 Task: Find connections with filter location Ichchāpuram with filter topic #linkedinprofileswith filter profile language German with filter current company CRISIL Limited with filter school Lady Irwin College with filter industry Steam and Air-Conditioning Supply with filter service category Healthcare Consulting with filter keywords title Travel Writer
Action: Mouse moved to (464, 71)
Screenshot: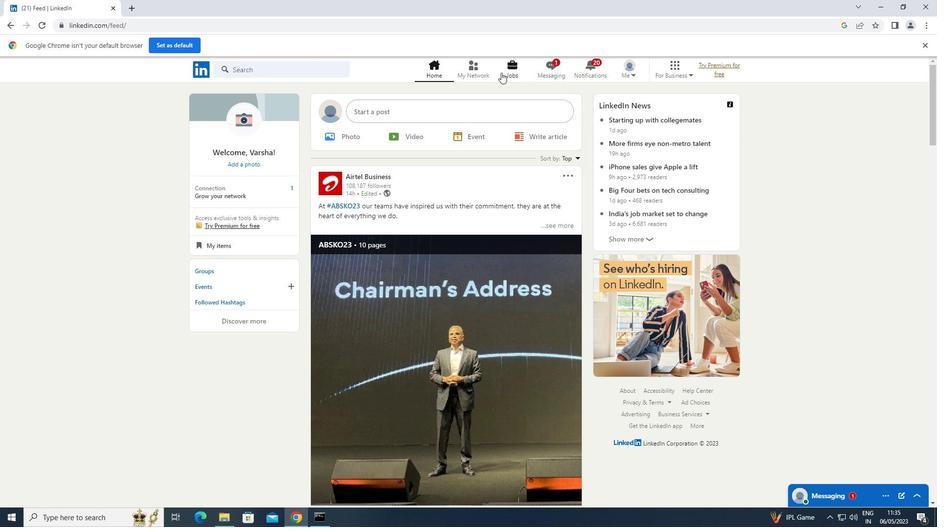 
Action: Mouse pressed left at (464, 71)
Screenshot: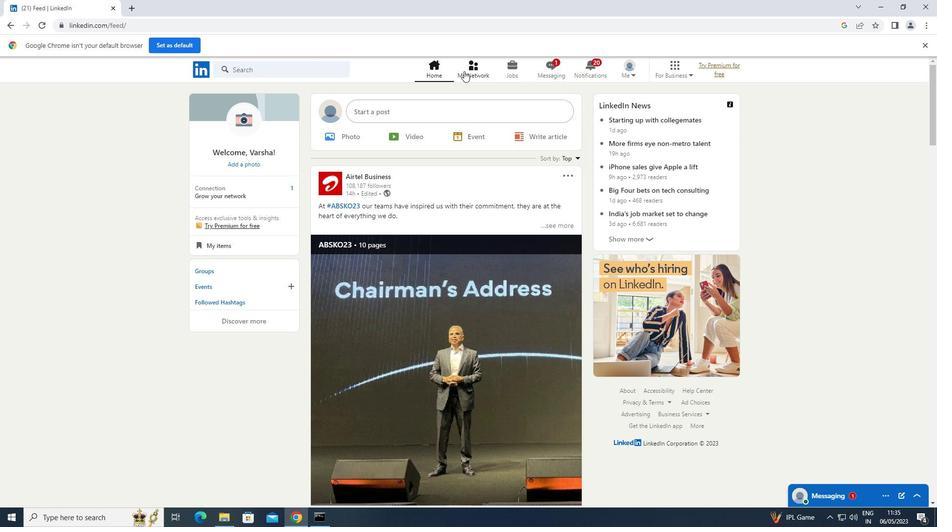 
Action: Mouse moved to (265, 122)
Screenshot: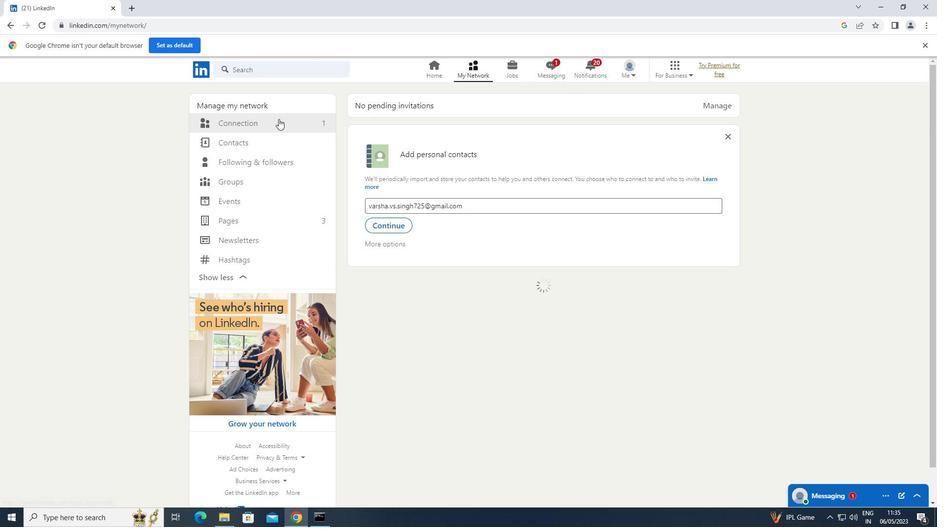 
Action: Mouse pressed left at (265, 122)
Screenshot: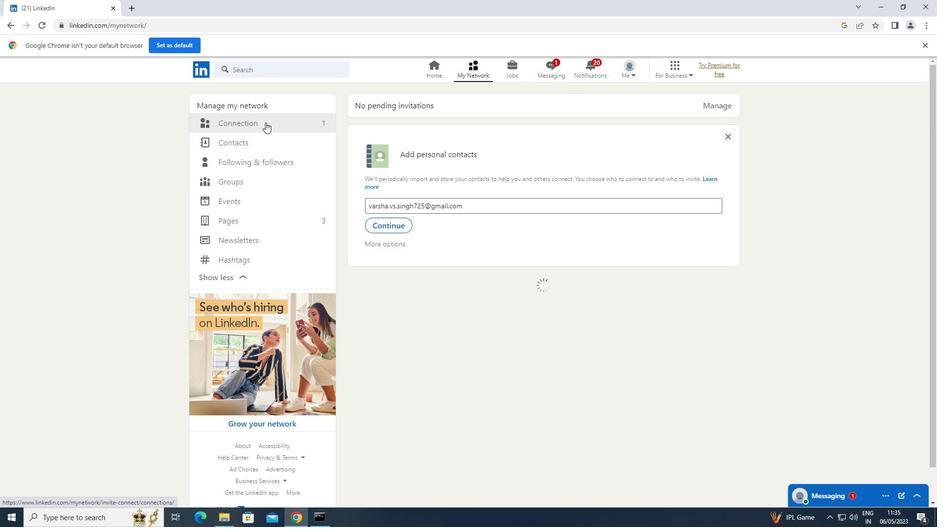 
Action: Mouse moved to (553, 126)
Screenshot: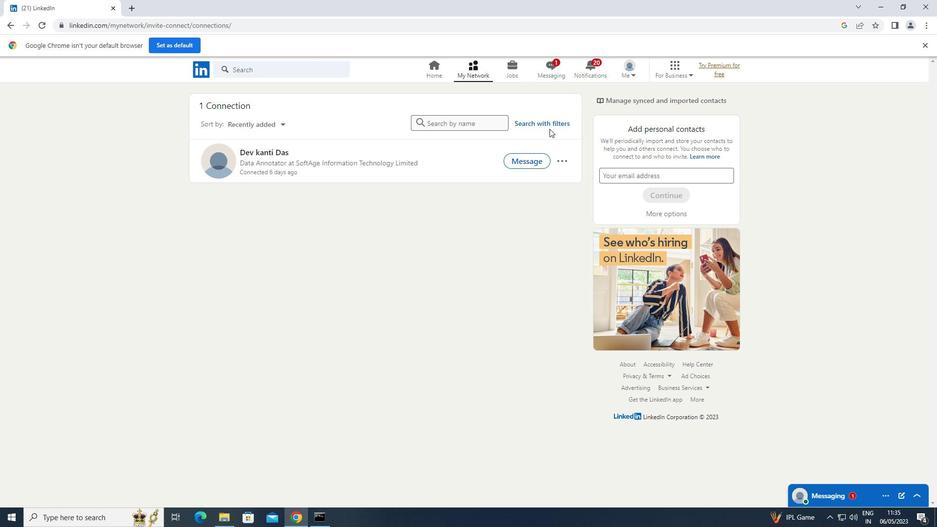 
Action: Mouse pressed left at (553, 126)
Screenshot: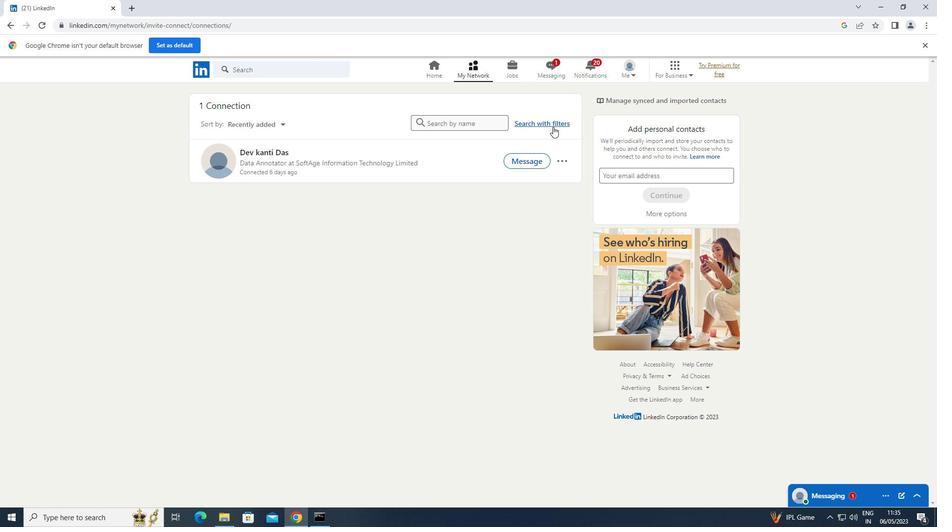 
Action: Mouse moved to (502, 98)
Screenshot: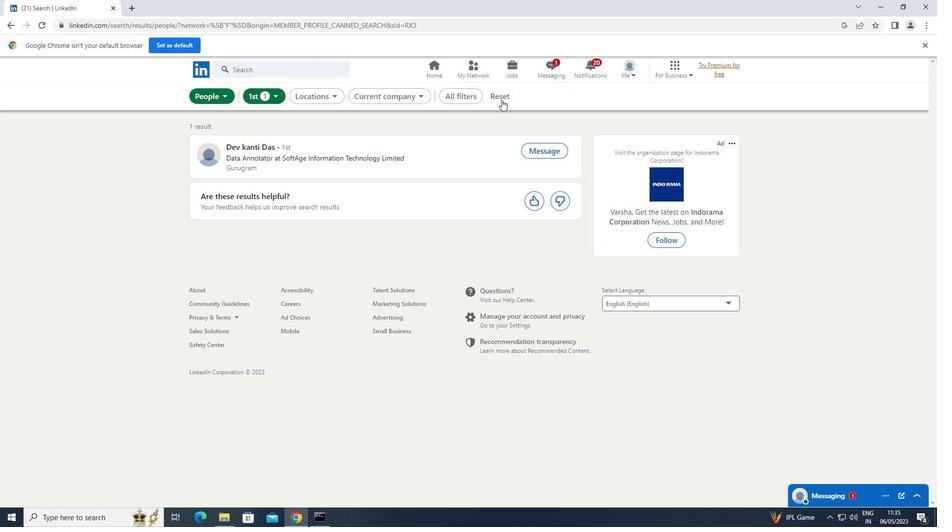 
Action: Mouse pressed left at (502, 98)
Screenshot: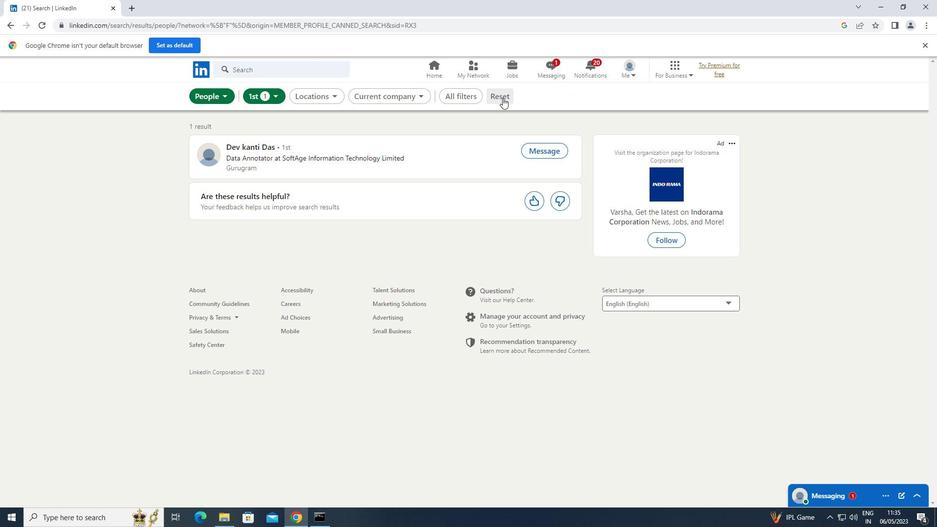 
Action: Mouse moved to (488, 98)
Screenshot: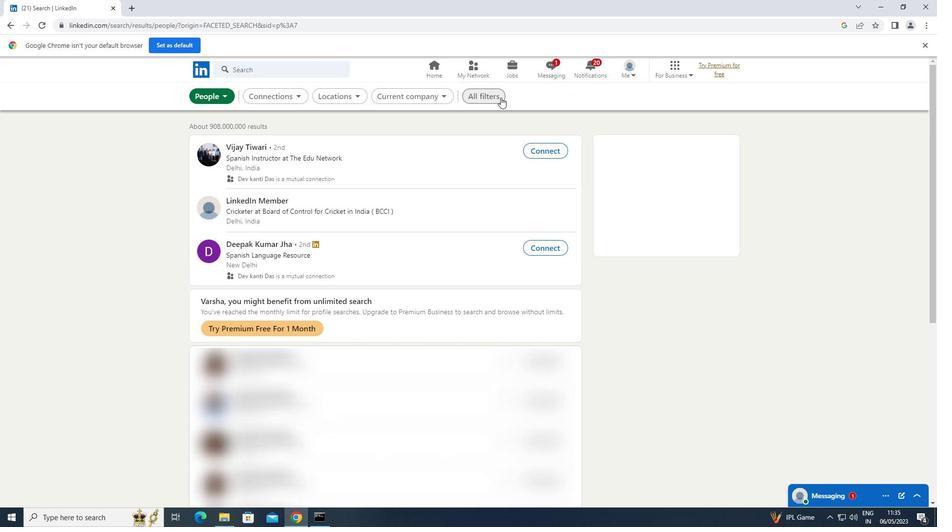 
Action: Mouse pressed left at (488, 98)
Screenshot: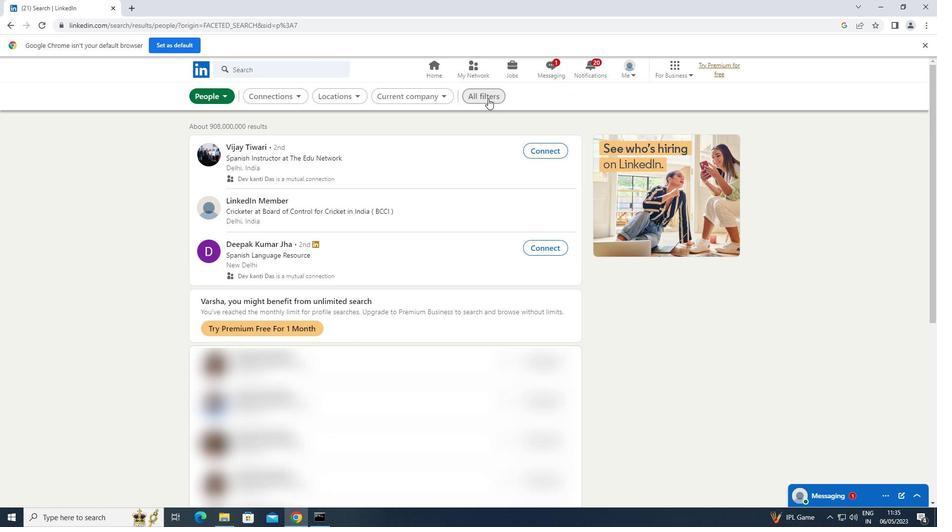 
Action: Mouse moved to (766, 226)
Screenshot: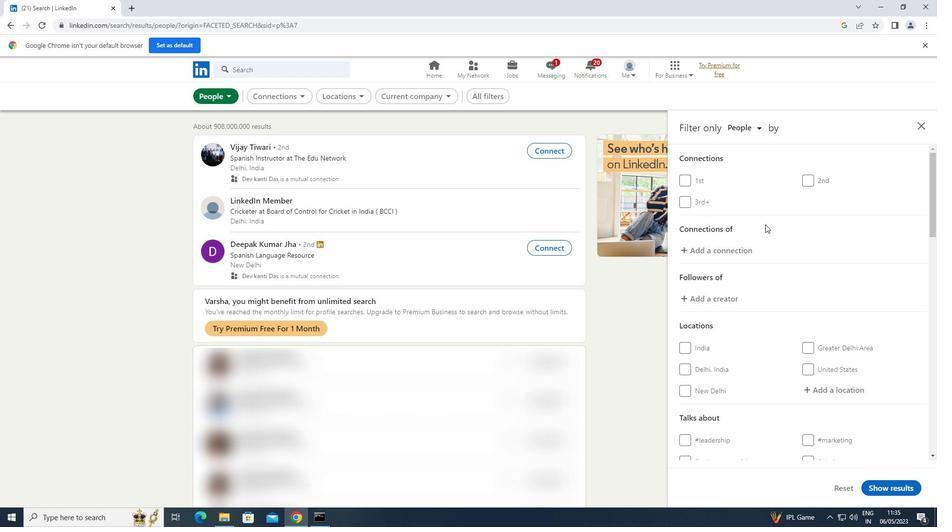 
Action: Mouse scrolled (766, 225) with delta (0, 0)
Screenshot: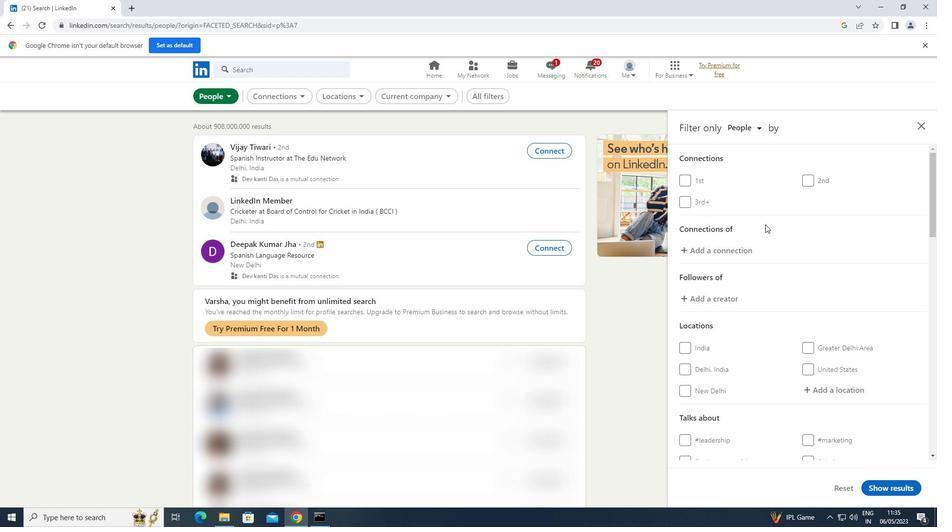 
Action: Mouse moved to (769, 230)
Screenshot: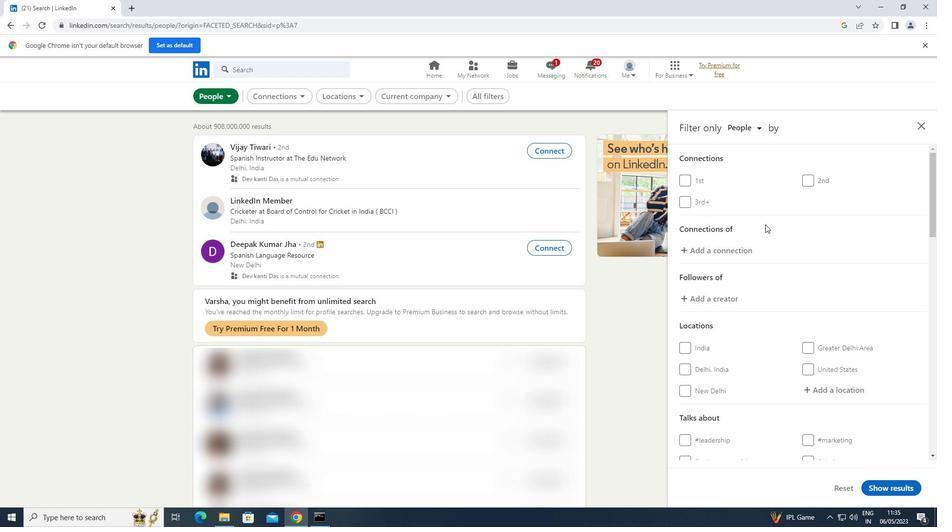 
Action: Mouse scrolled (769, 229) with delta (0, 0)
Screenshot: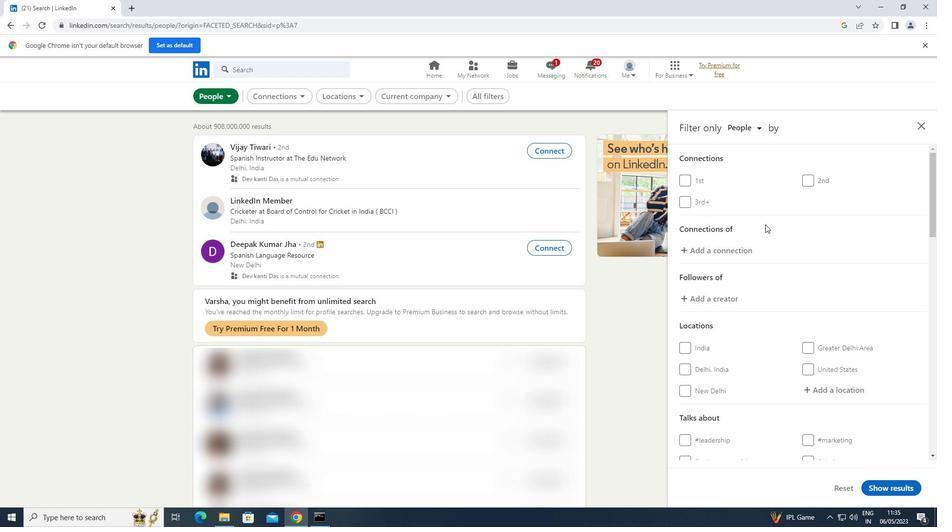 
Action: Mouse moved to (826, 294)
Screenshot: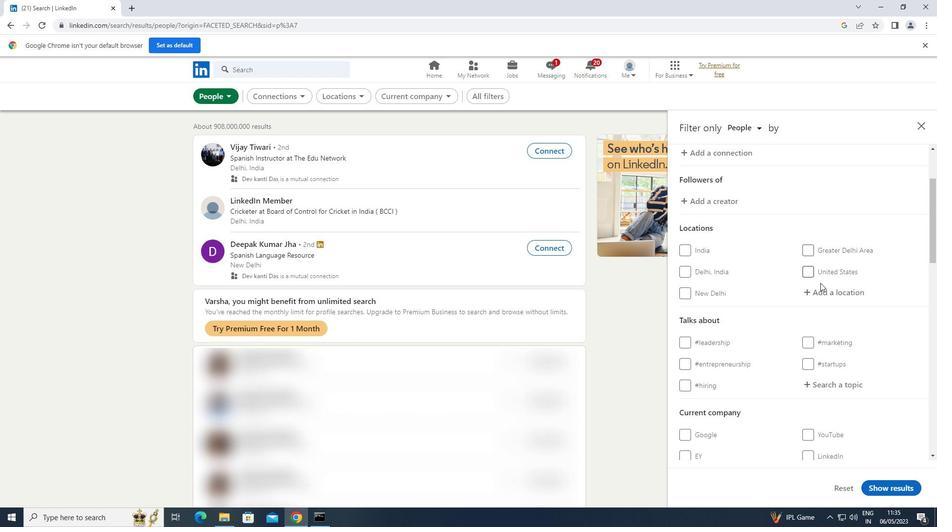 
Action: Mouse pressed left at (826, 294)
Screenshot: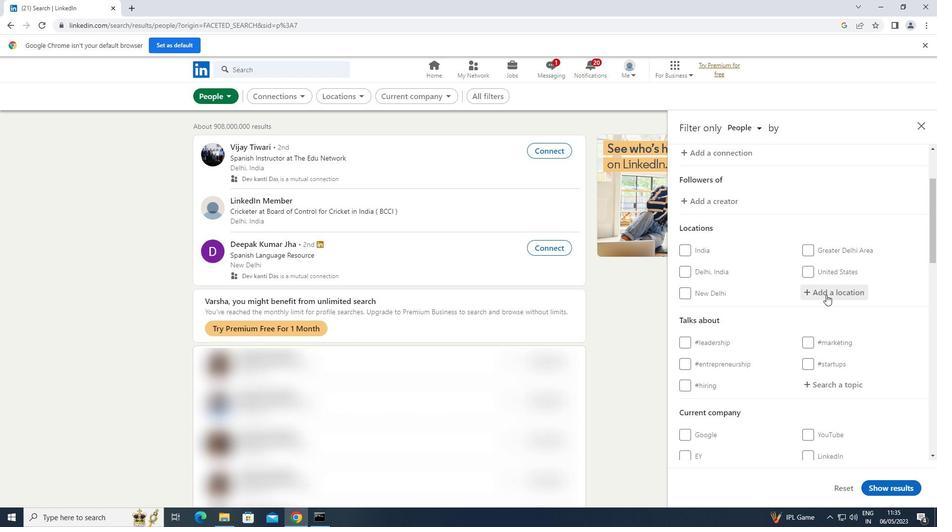 
Action: Key pressed <Key.shift>ICHCHAPURAM
Screenshot: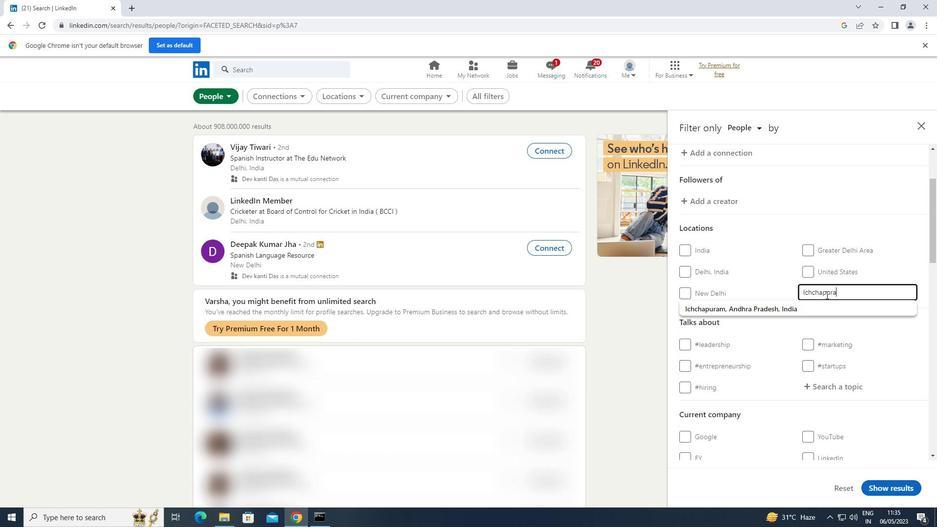 
Action: Mouse moved to (818, 386)
Screenshot: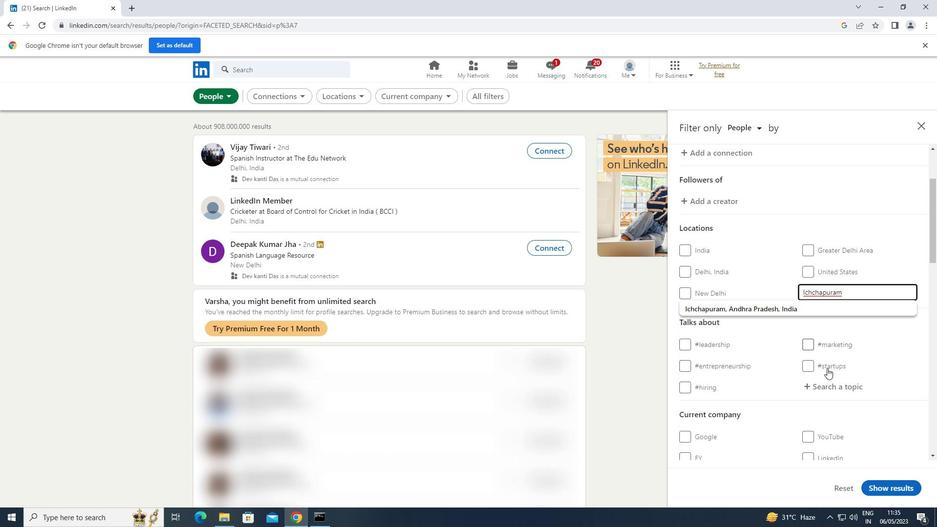 
Action: Mouse pressed left at (818, 386)
Screenshot: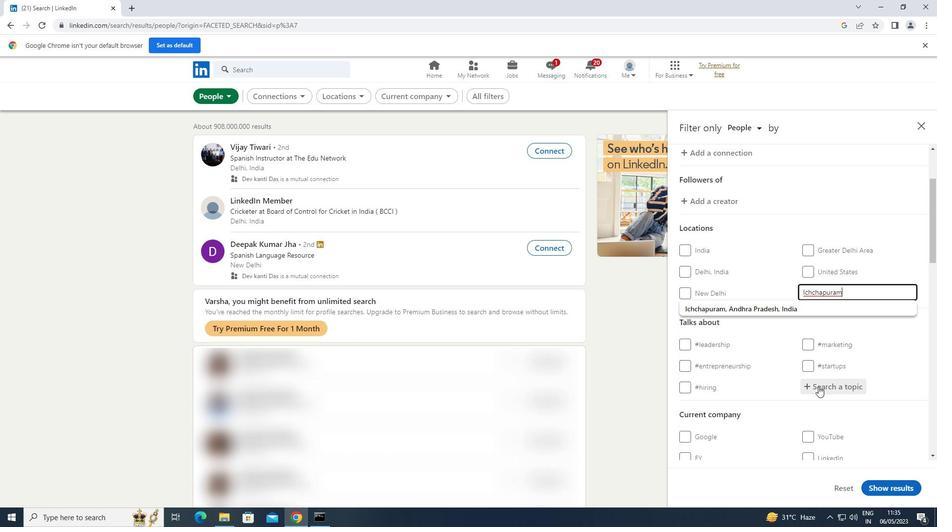 
Action: Key pressed LINKEDINPROFILES
Screenshot: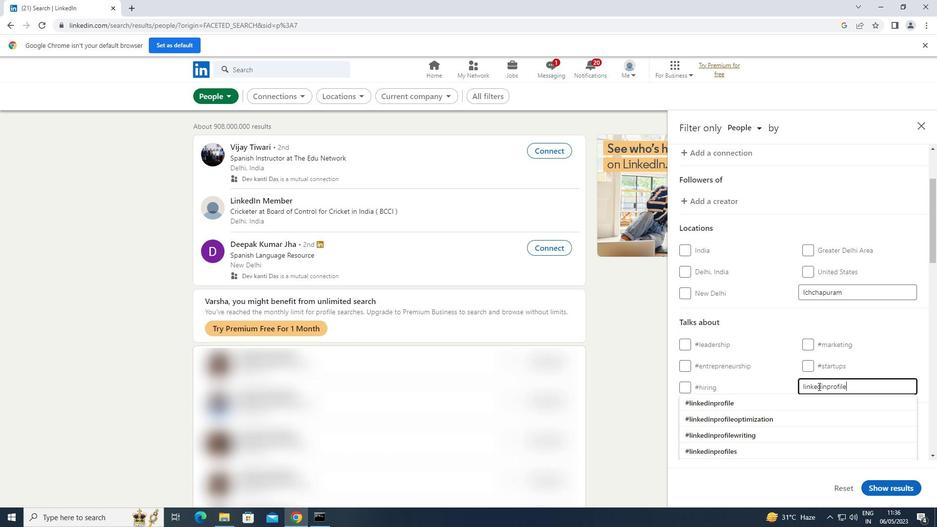
Action: Mouse moved to (815, 388)
Screenshot: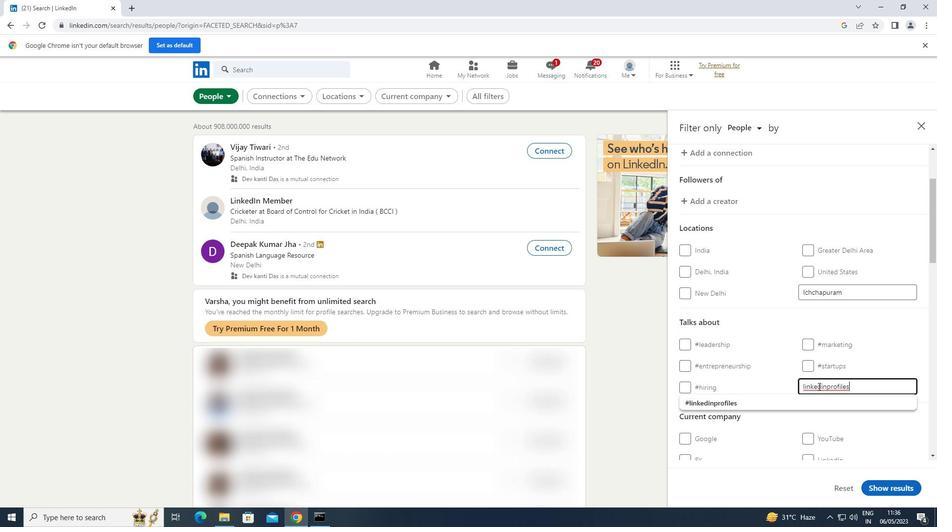 
Action: Mouse scrolled (815, 388) with delta (0, 0)
Screenshot: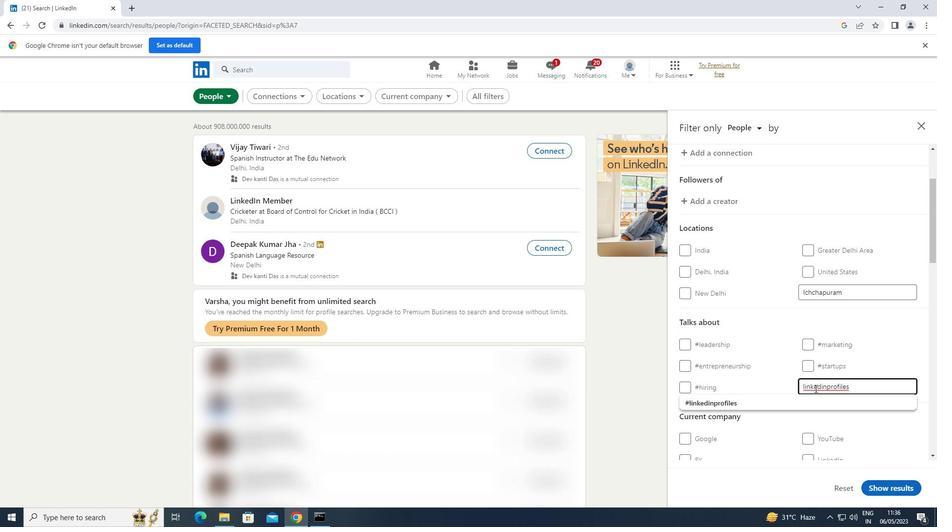 
Action: Mouse scrolled (815, 388) with delta (0, 0)
Screenshot: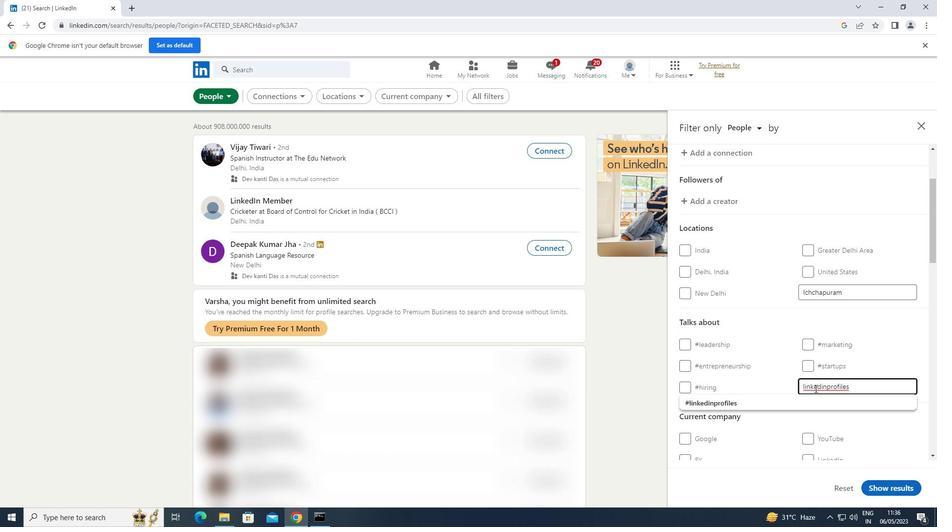 
Action: Mouse scrolled (815, 388) with delta (0, 0)
Screenshot: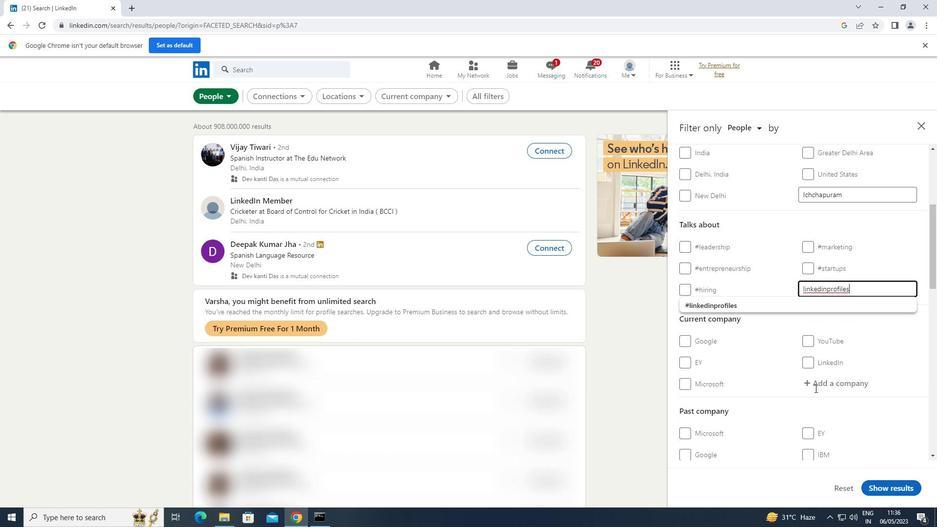 
Action: Mouse scrolled (815, 388) with delta (0, 0)
Screenshot: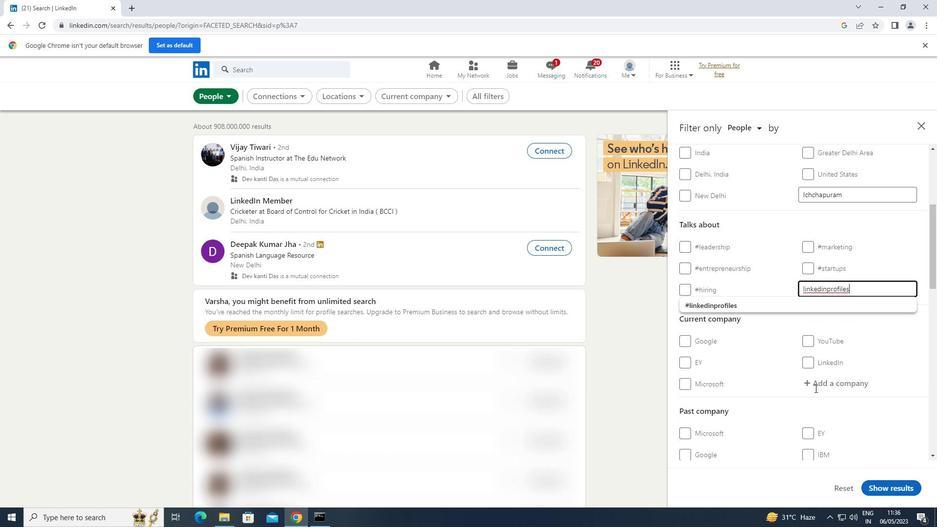 
Action: Mouse scrolled (815, 388) with delta (0, 0)
Screenshot: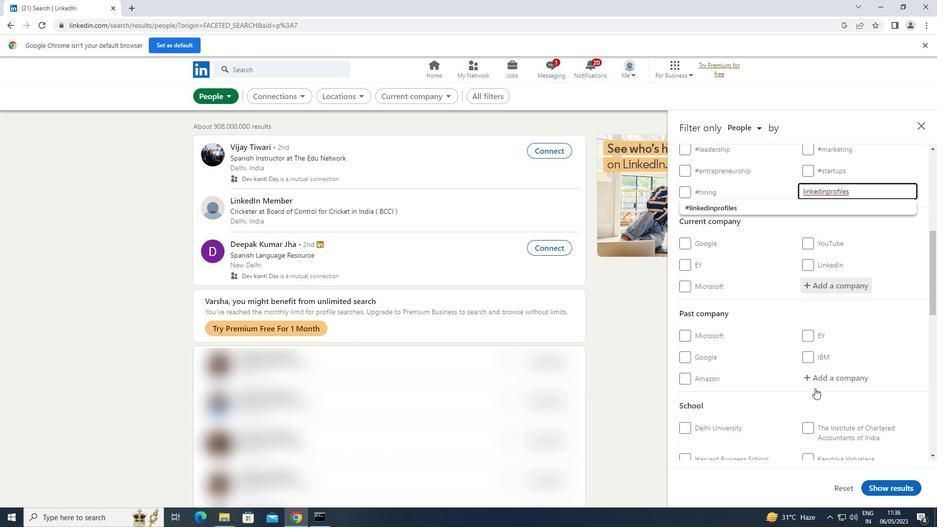 
Action: Mouse scrolled (815, 388) with delta (0, 0)
Screenshot: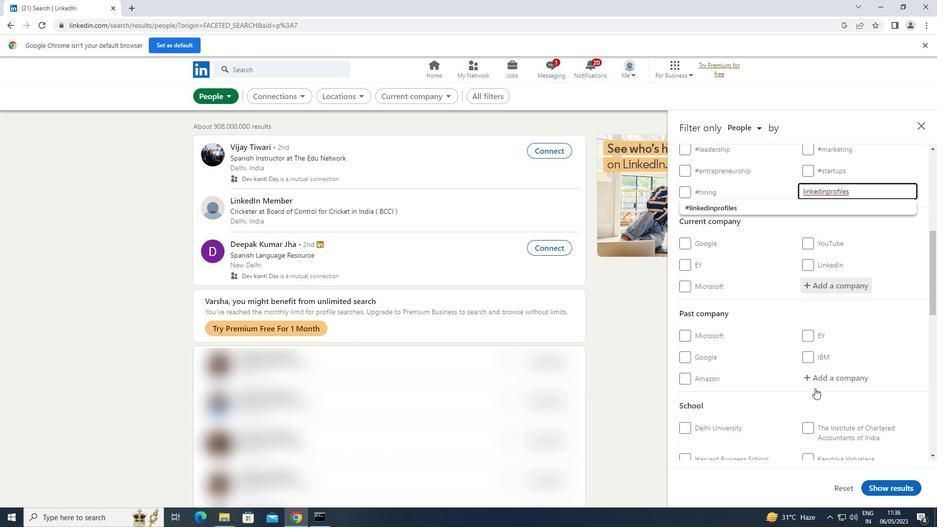 
Action: Mouse scrolled (815, 388) with delta (0, 0)
Screenshot: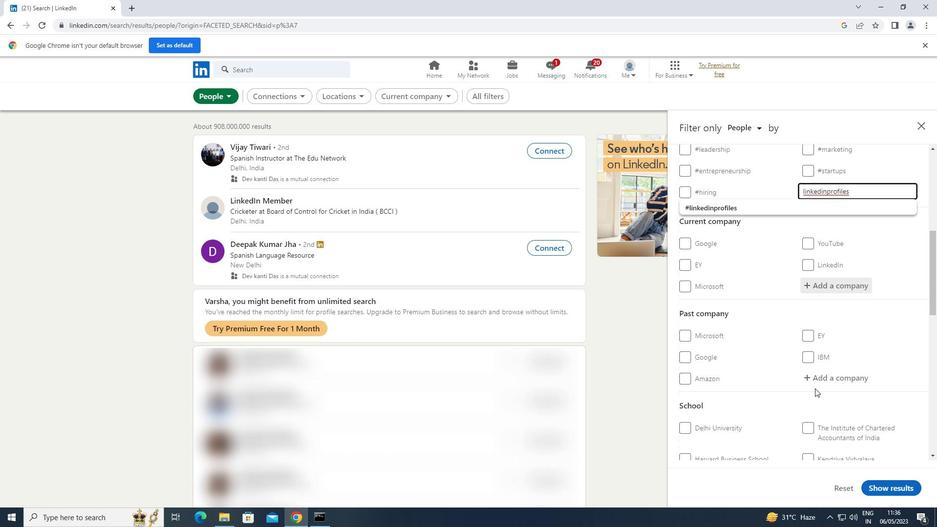 
Action: Mouse scrolled (815, 388) with delta (0, 0)
Screenshot: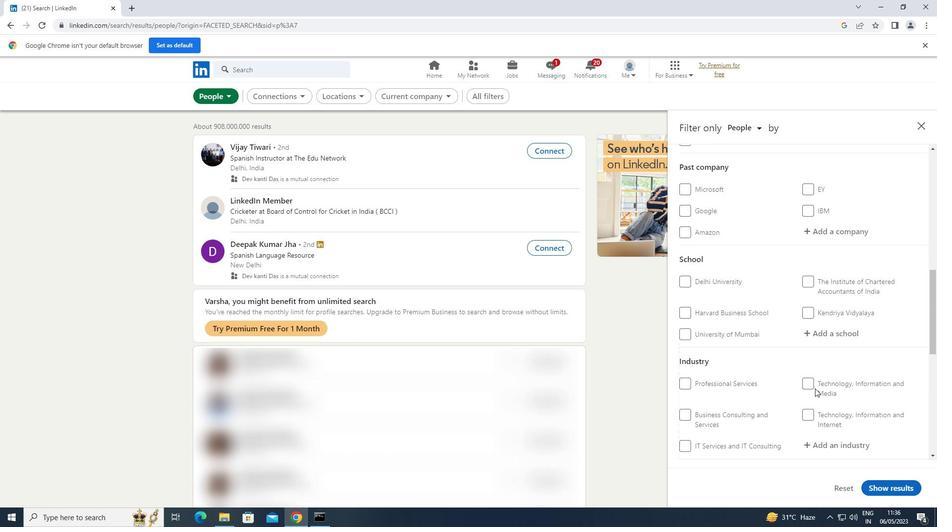 
Action: Mouse scrolled (815, 388) with delta (0, 0)
Screenshot: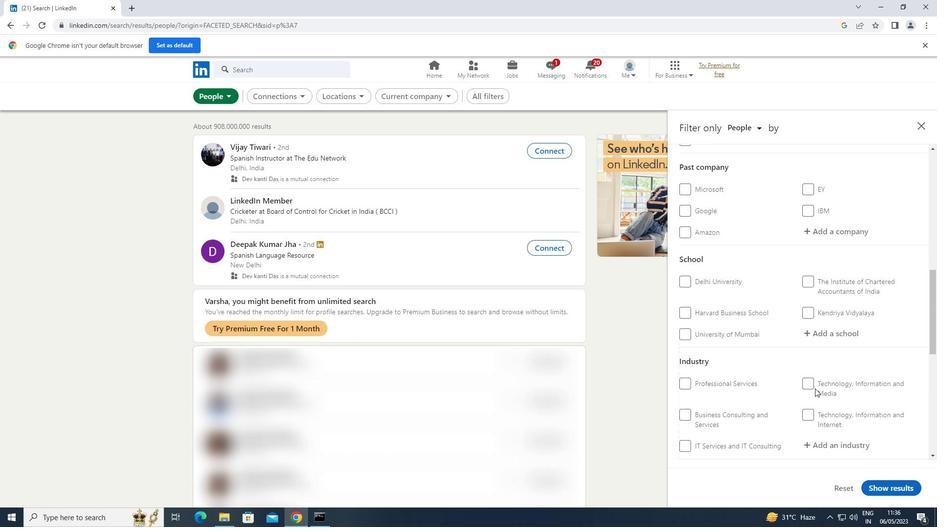 
Action: Mouse scrolled (815, 388) with delta (0, 0)
Screenshot: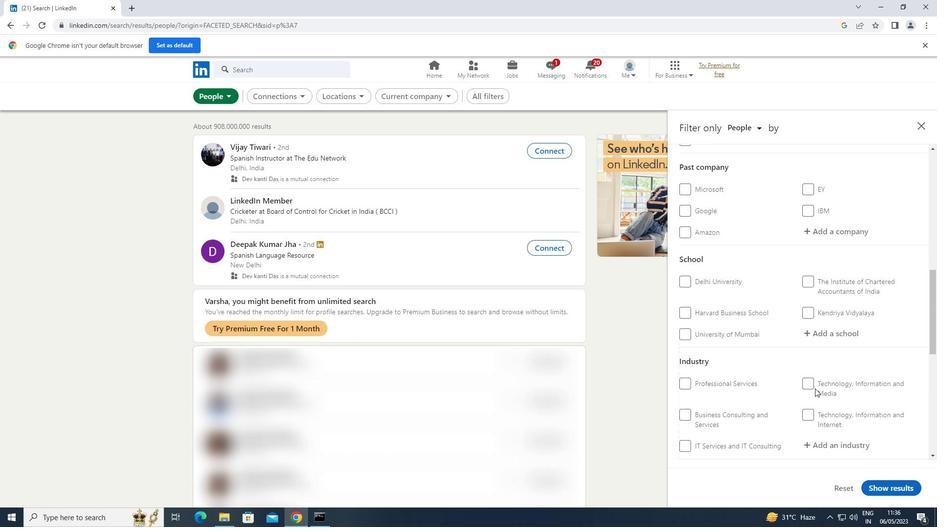 
Action: Mouse moved to (681, 390)
Screenshot: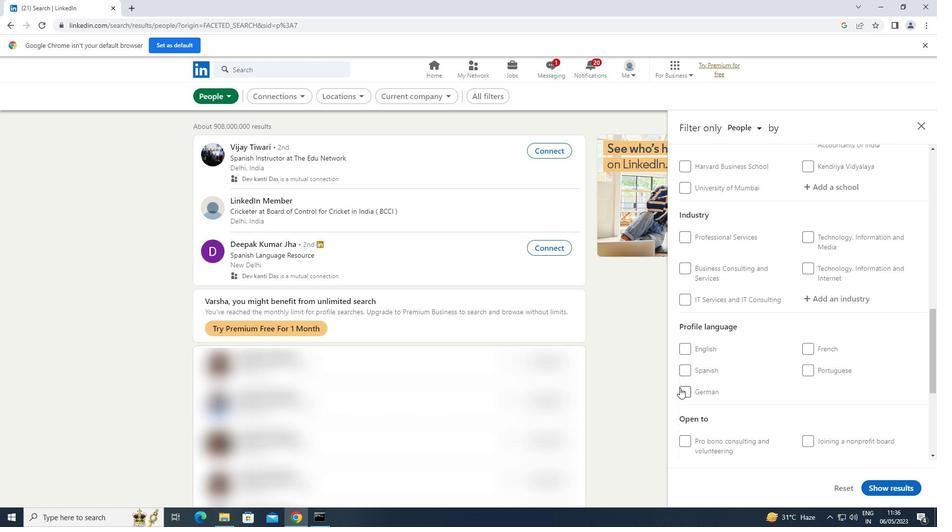 
Action: Mouse pressed left at (681, 390)
Screenshot: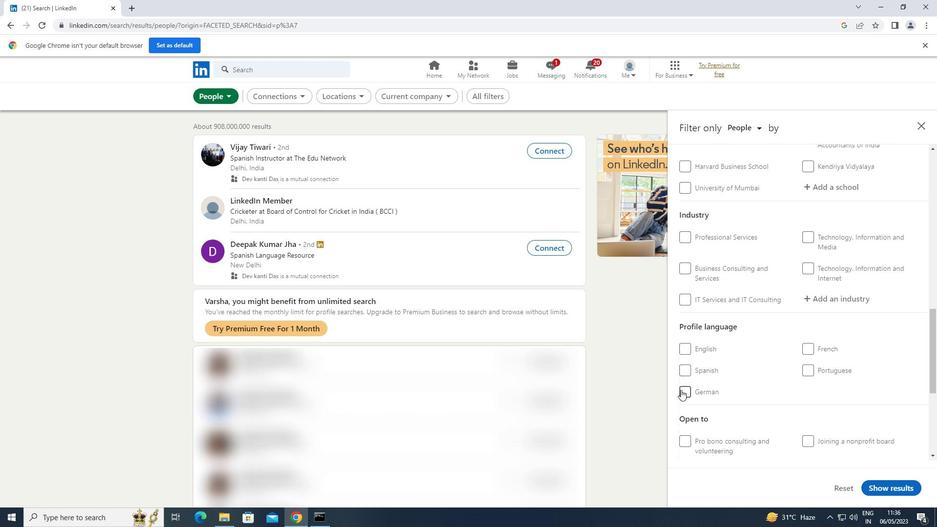 
Action: Mouse moved to (683, 390)
Screenshot: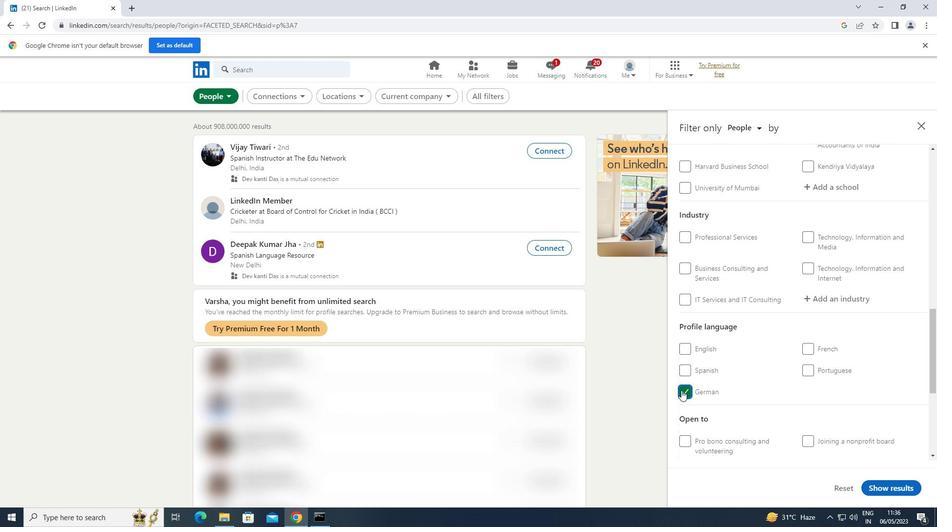 
Action: Mouse scrolled (683, 391) with delta (0, 0)
Screenshot: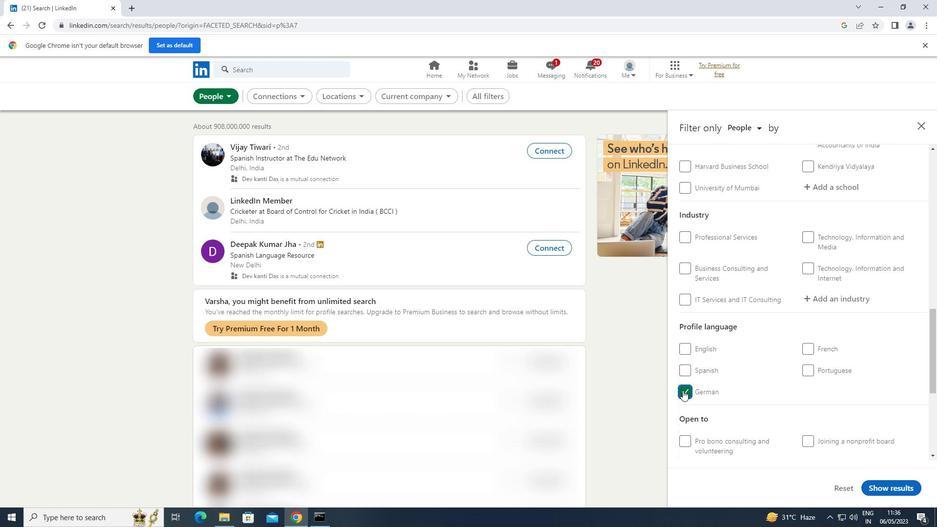 
Action: Mouse moved to (683, 389)
Screenshot: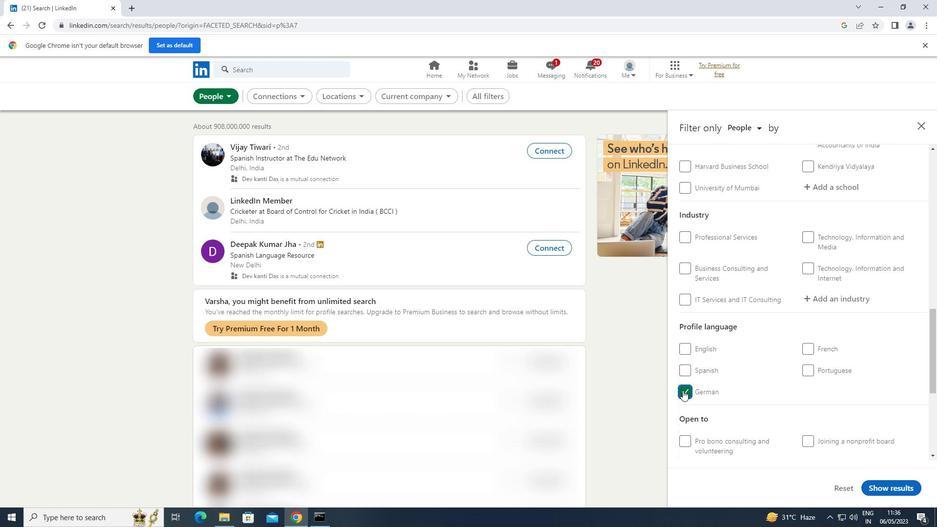 
Action: Mouse scrolled (683, 390) with delta (0, 0)
Screenshot: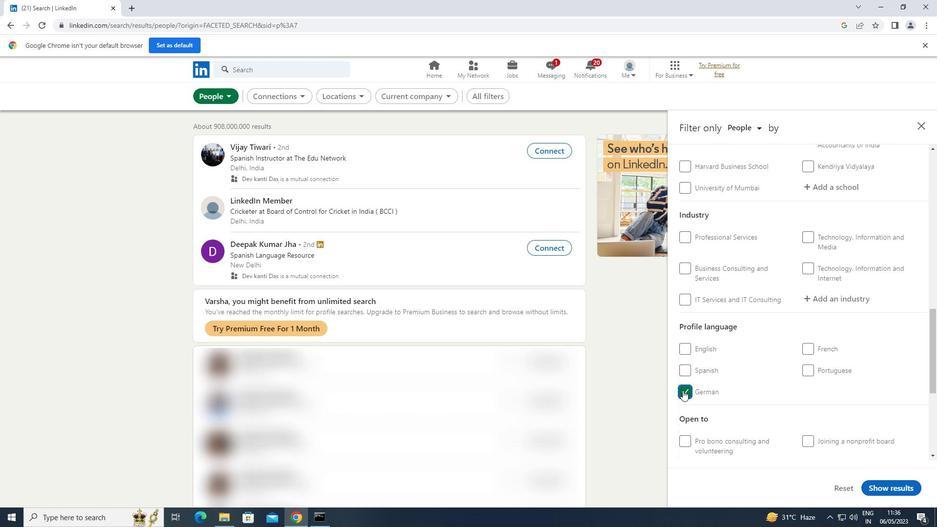
Action: Mouse moved to (685, 387)
Screenshot: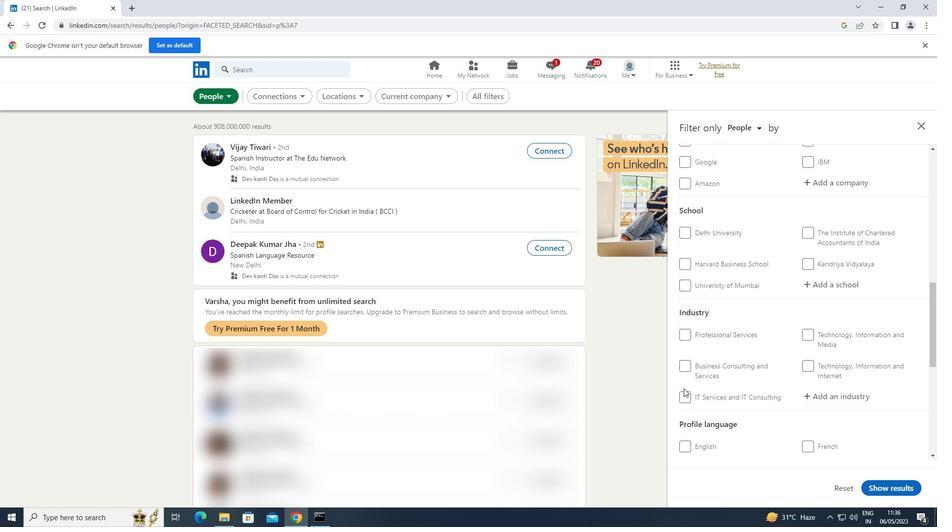 
Action: Mouse scrolled (685, 387) with delta (0, 0)
Screenshot: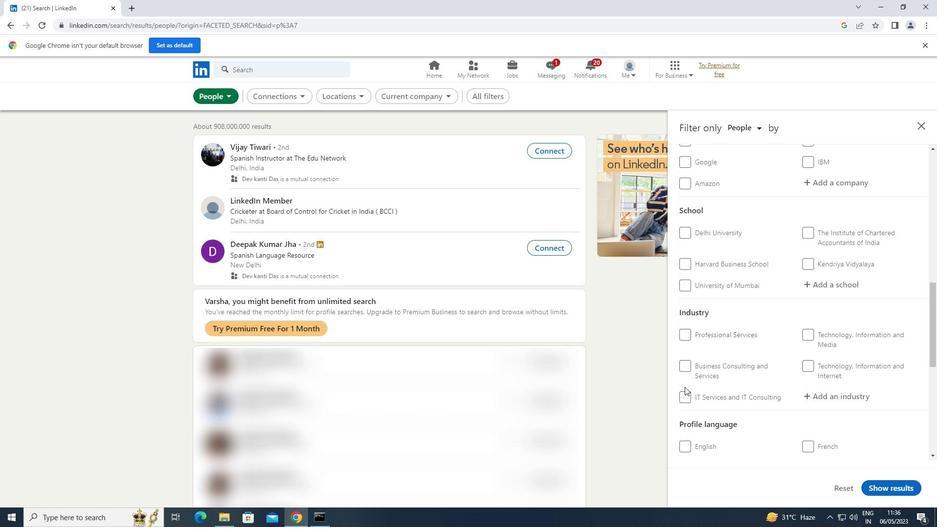 
Action: Mouse moved to (686, 384)
Screenshot: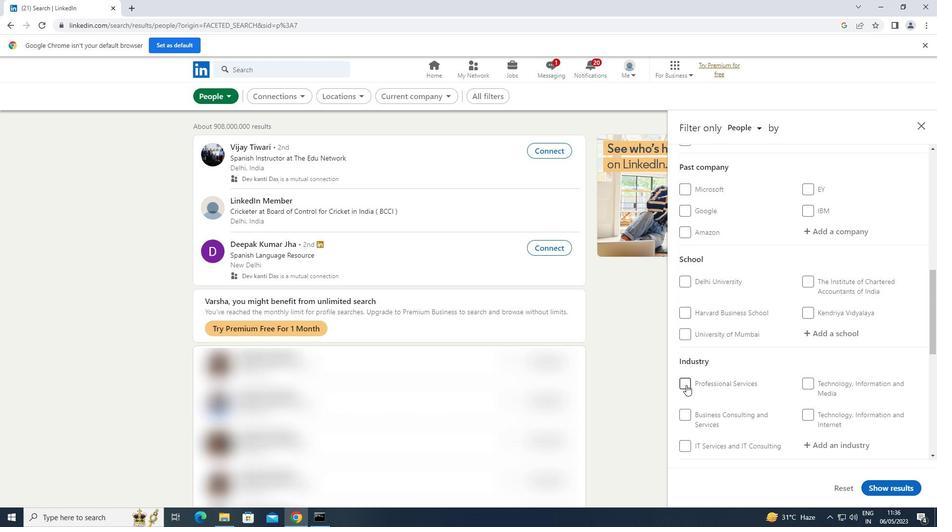 
Action: Mouse scrolled (686, 384) with delta (0, 0)
Screenshot: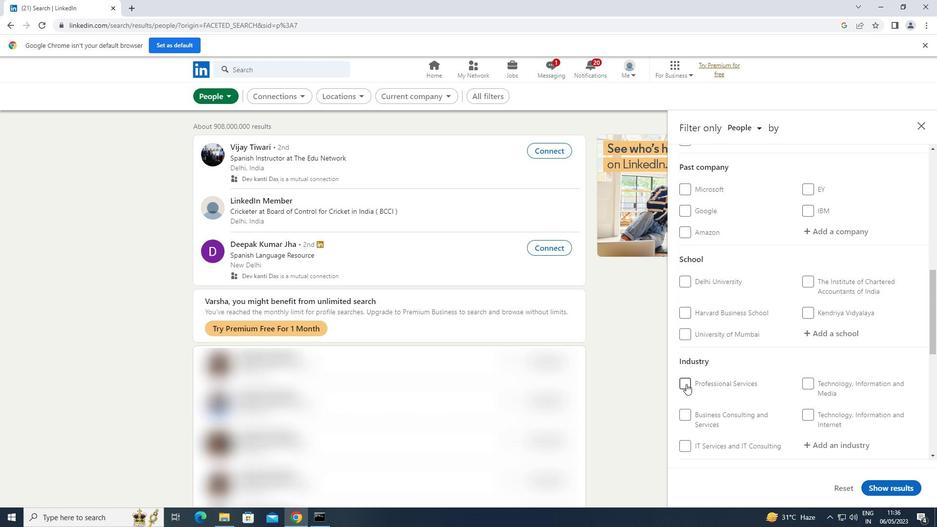 
Action: Mouse moved to (687, 383)
Screenshot: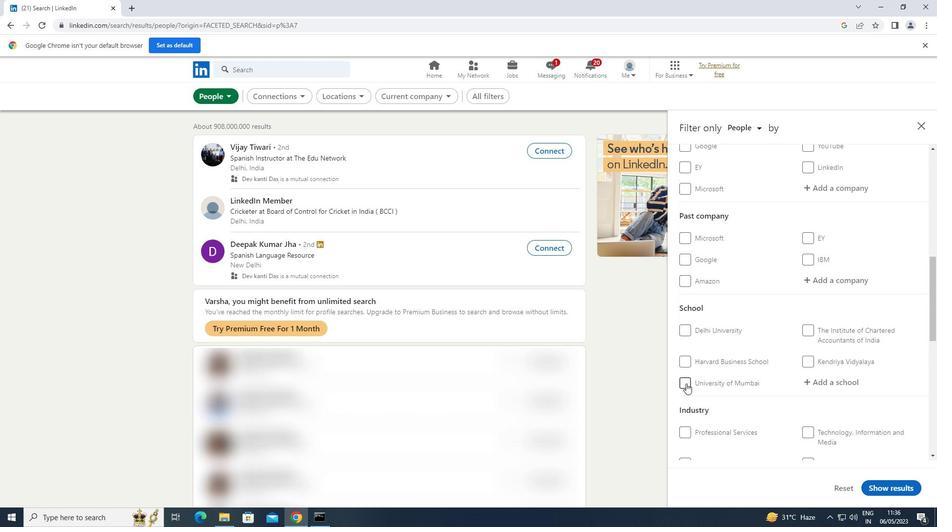 
Action: Mouse scrolled (687, 384) with delta (0, 0)
Screenshot: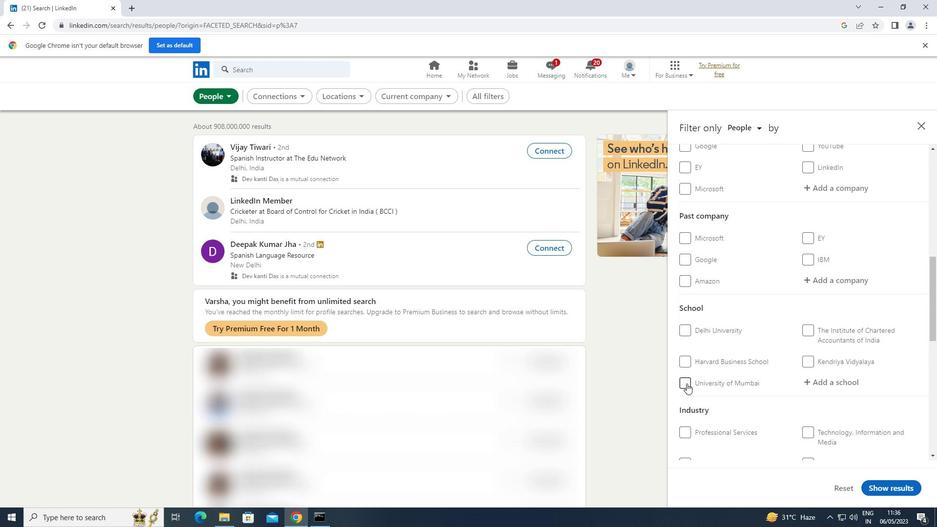 
Action: Mouse scrolled (687, 384) with delta (0, 0)
Screenshot: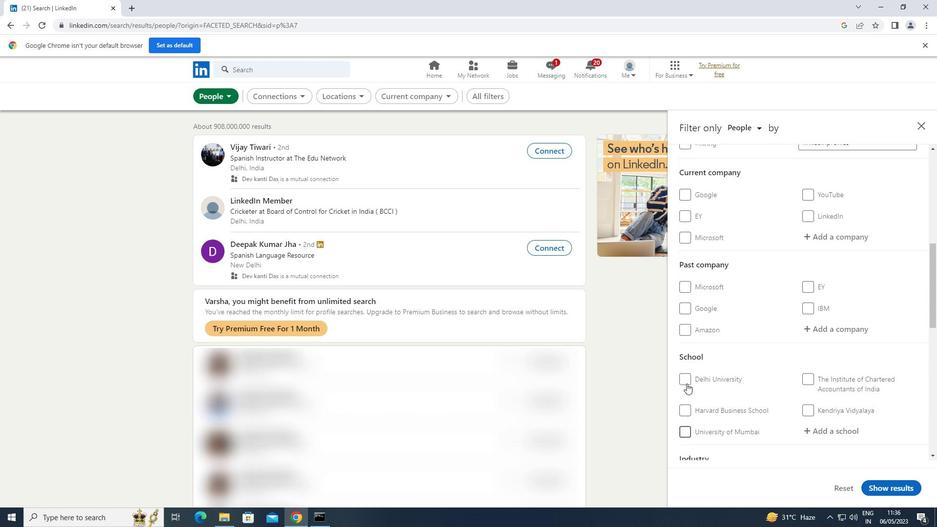 
Action: Mouse moved to (816, 285)
Screenshot: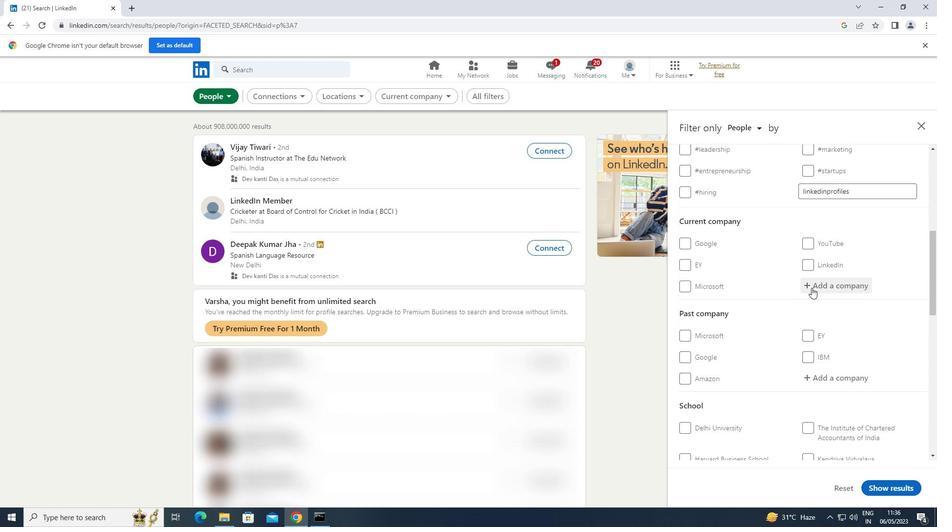 
Action: Mouse pressed left at (816, 285)
Screenshot: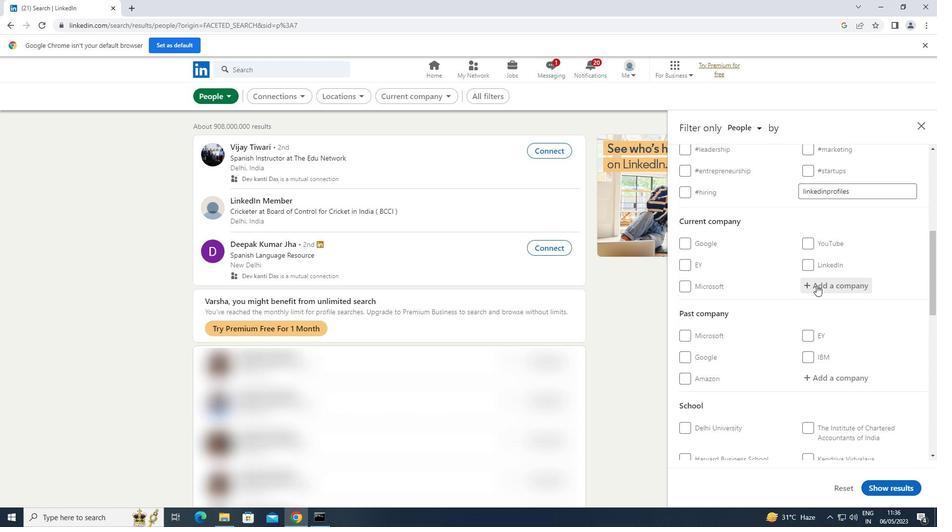 
Action: Key pressed <Key.shift>CRISIL
Screenshot: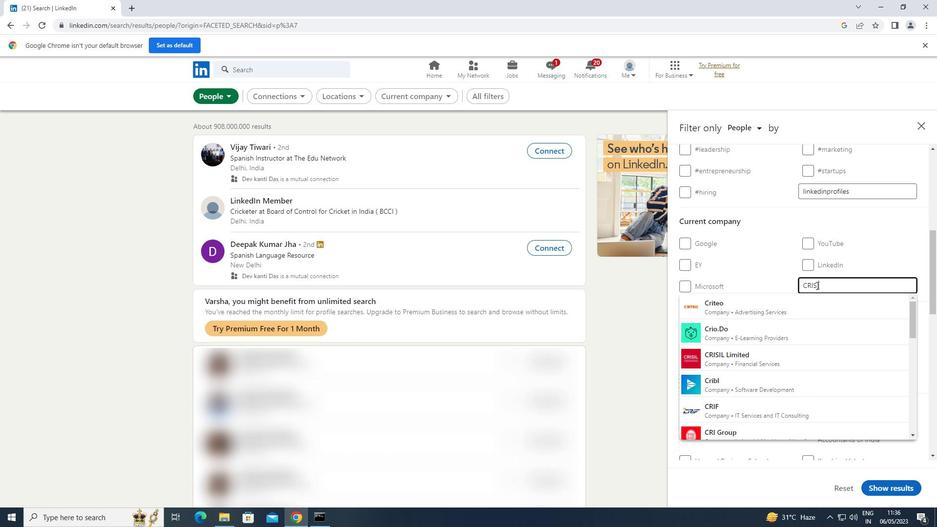 
Action: Mouse moved to (791, 304)
Screenshot: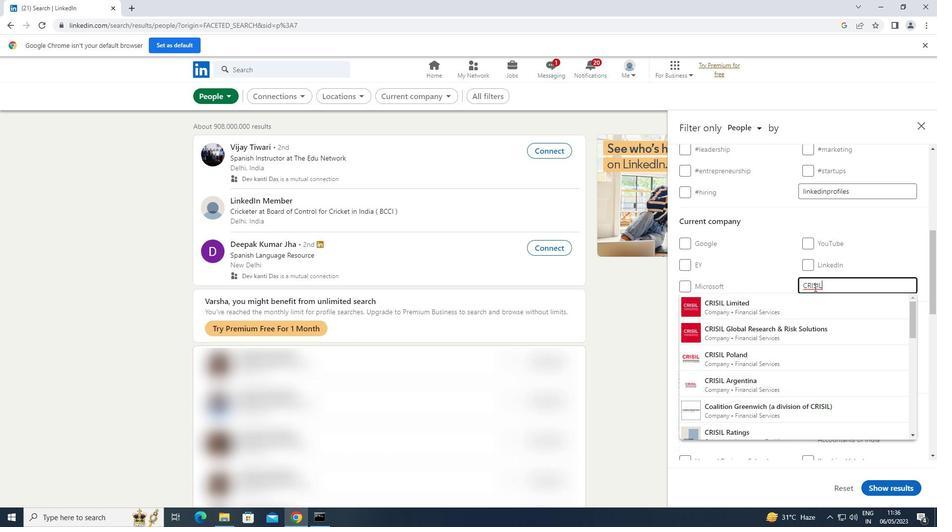 
Action: Mouse pressed left at (791, 304)
Screenshot: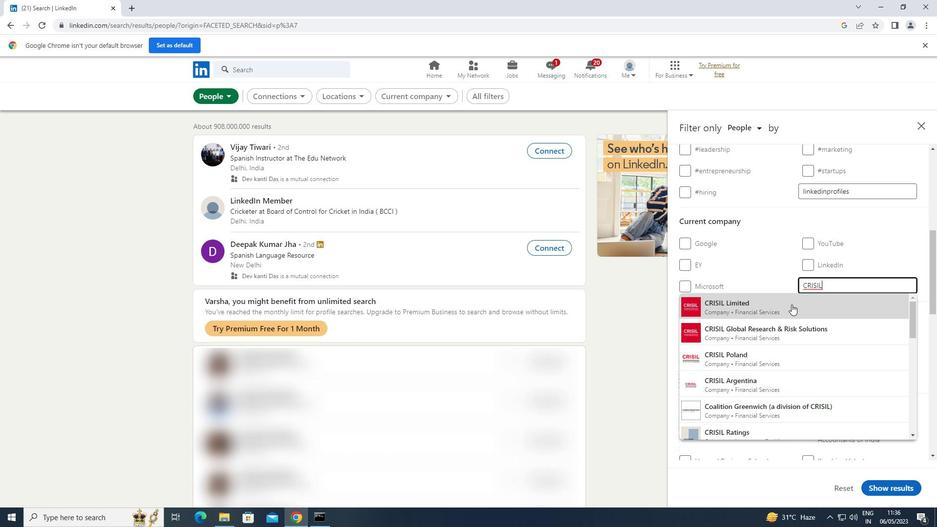 
Action: Mouse scrolled (791, 304) with delta (0, 0)
Screenshot: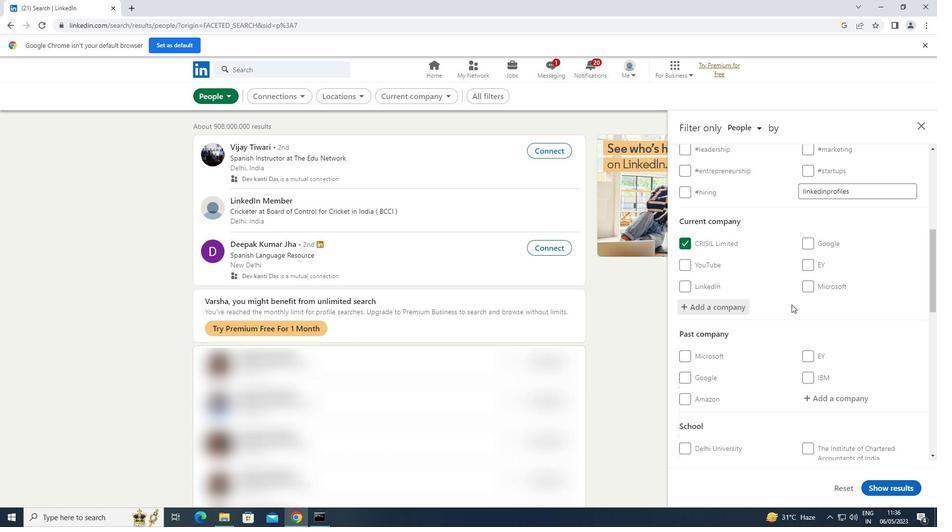
Action: Mouse scrolled (791, 304) with delta (0, 0)
Screenshot: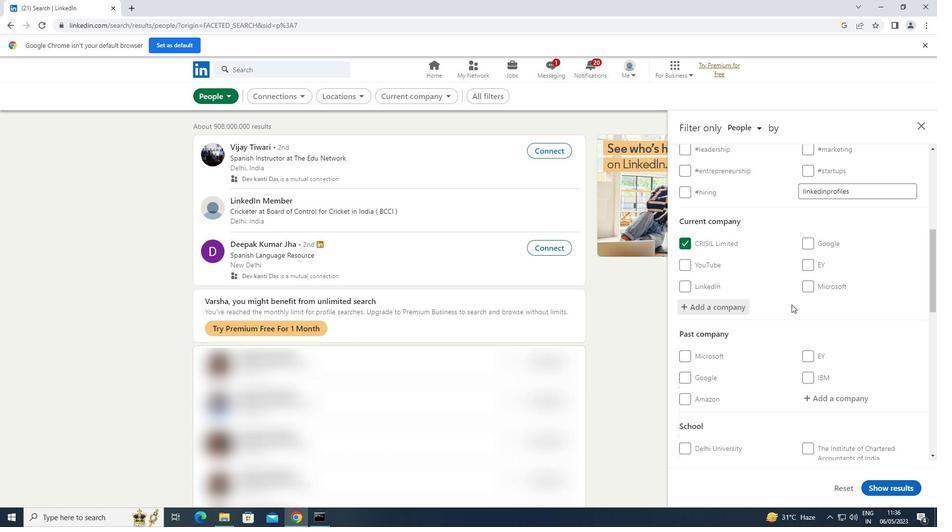 
Action: Mouse scrolled (791, 304) with delta (0, 0)
Screenshot: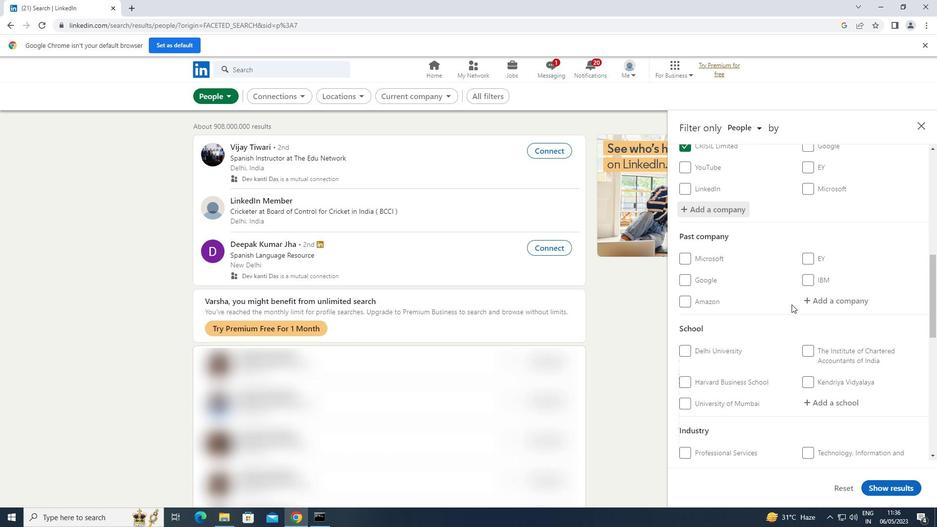 
Action: Mouse scrolled (791, 304) with delta (0, 0)
Screenshot: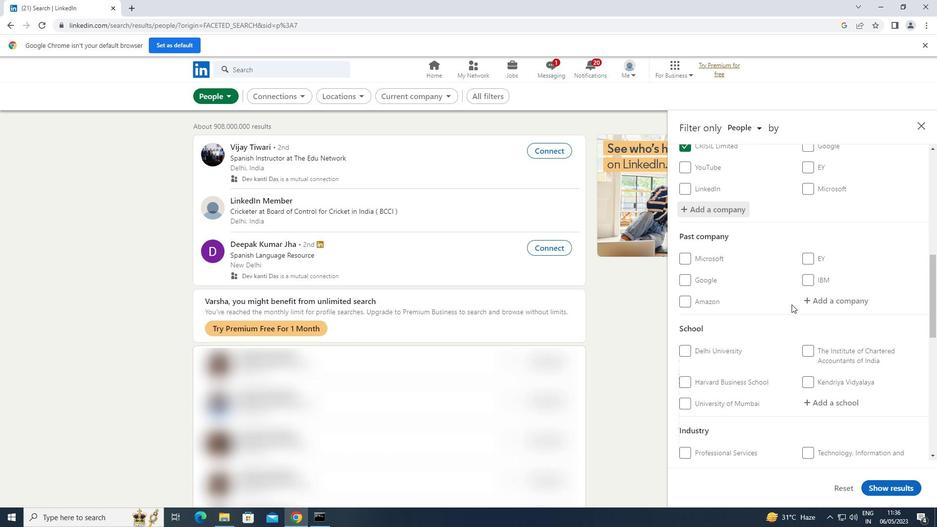 
Action: Mouse moved to (849, 303)
Screenshot: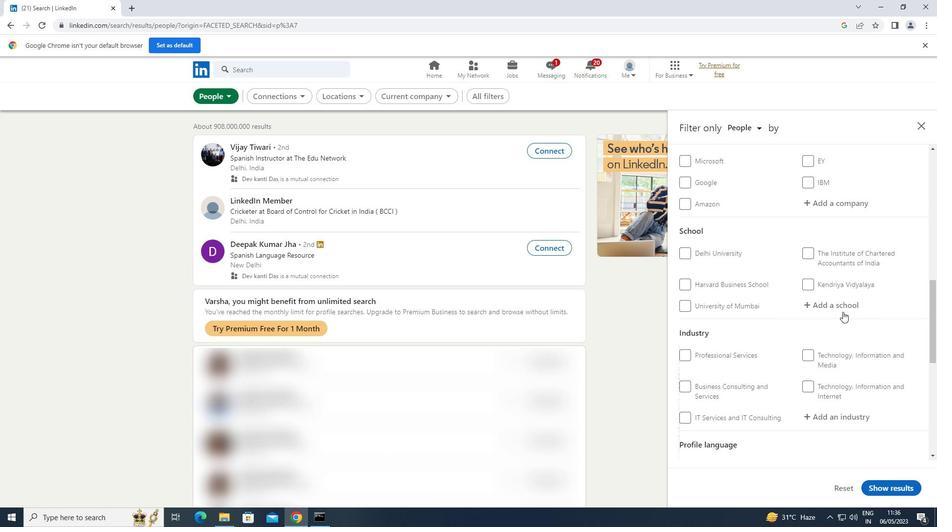 
Action: Mouse pressed left at (849, 303)
Screenshot: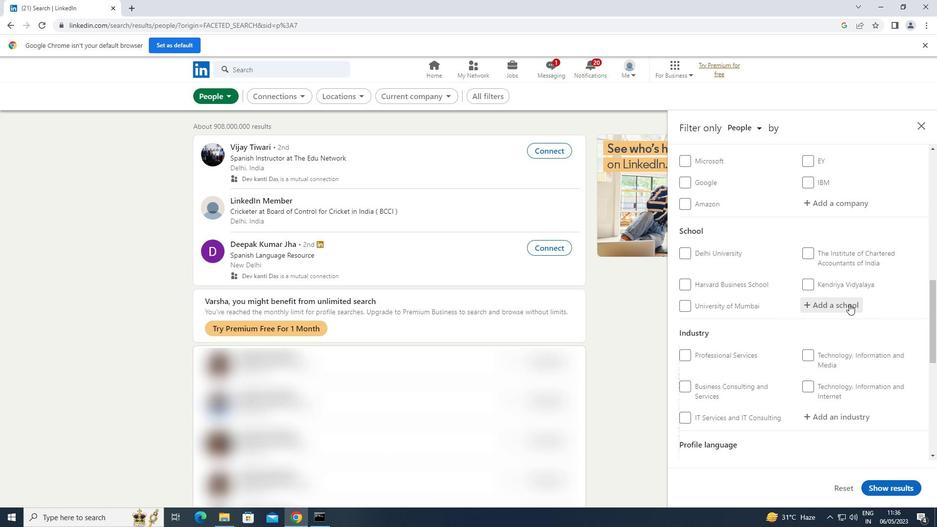 
Action: Key pressed <Key.shift>LADY<Key.space><Key.shift>IRWIN<Key.space><Key.shift>COLLEGE
Screenshot: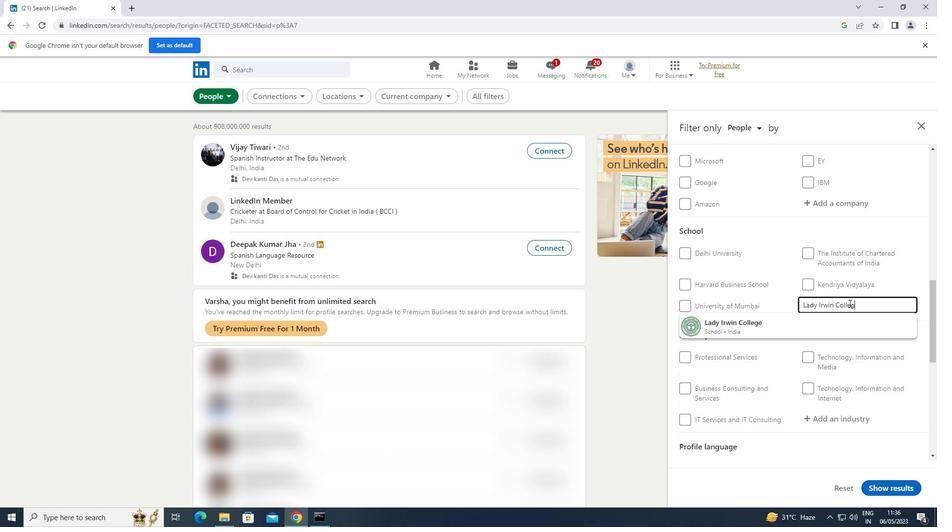 
Action: Mouse moved to (780, 327)
Screenshot: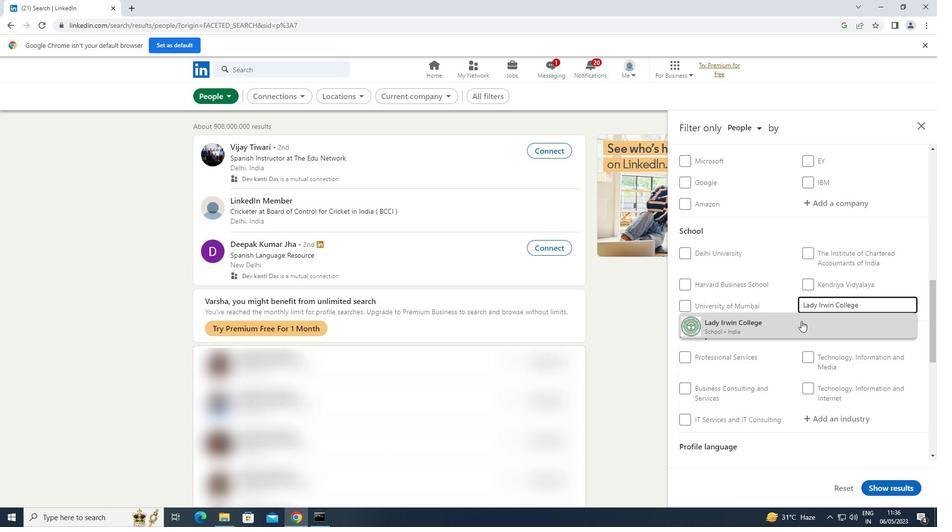 
Action: Mouse pressed left at (780, 327)
Screenshot: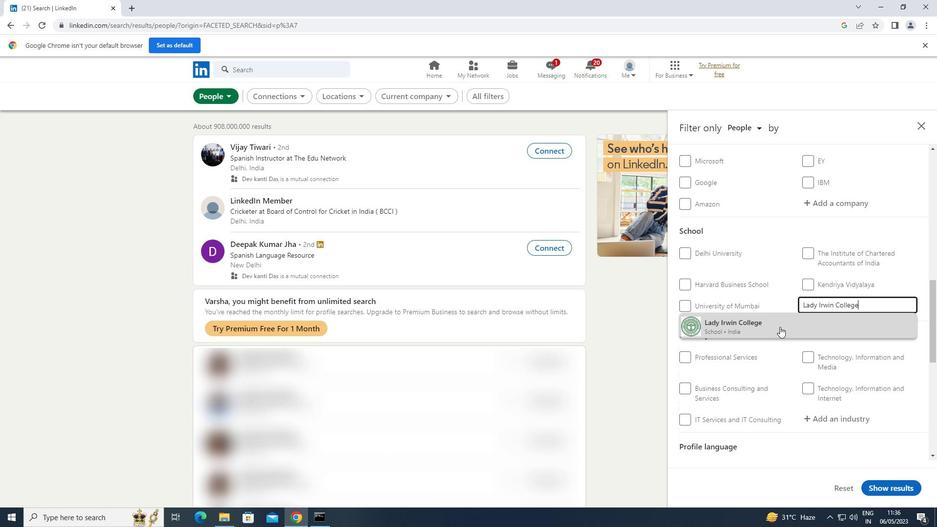 
Action: Mouse moved to (779, 327)
Screenshot: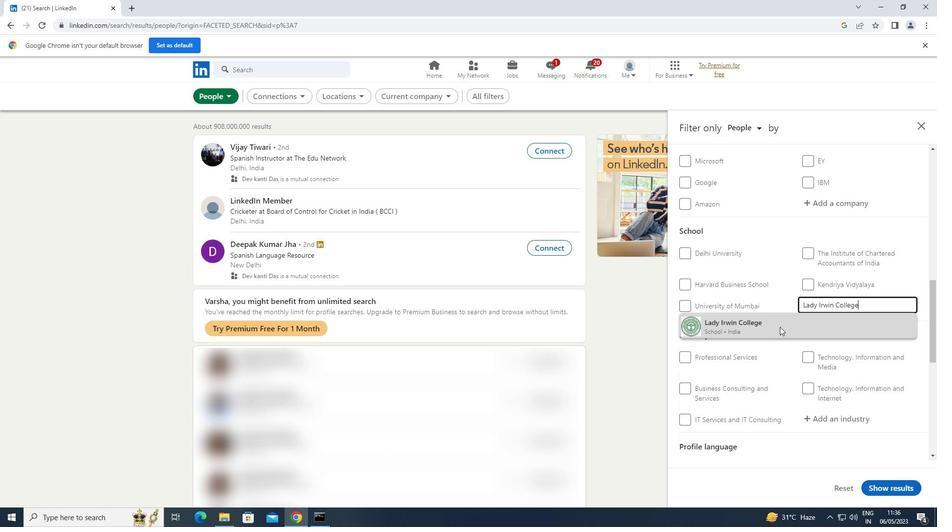 
Action: Mouse scrolled (779, 326) with delta (0, 0)
Screenshot: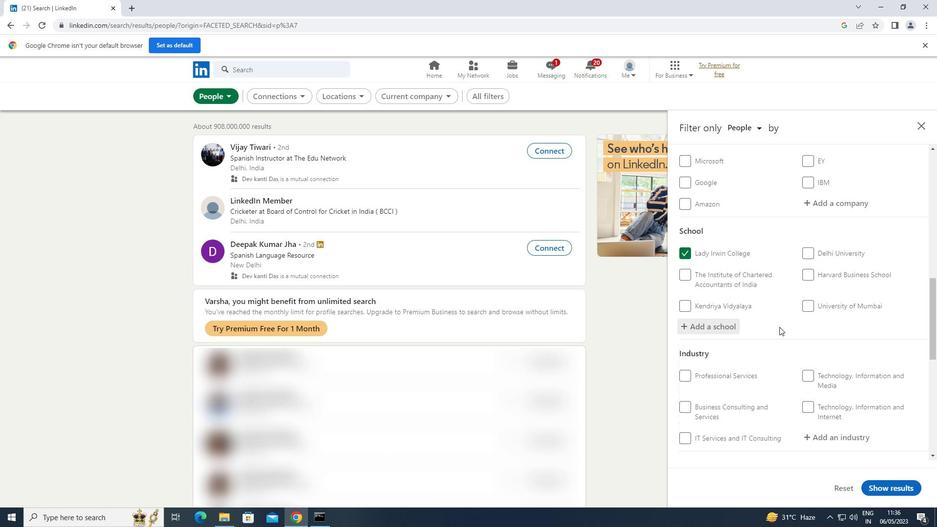 
Action: Mouse scrolled (779, 326) with delta (0, 0)
Screenshot: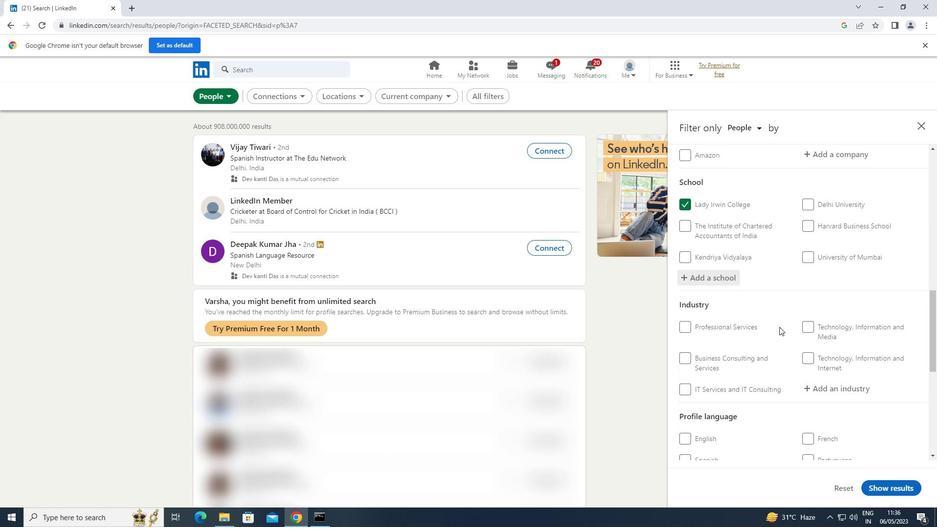
Action: Mouse scrolled (779, 326) with delta (0, 0)
Screenshot: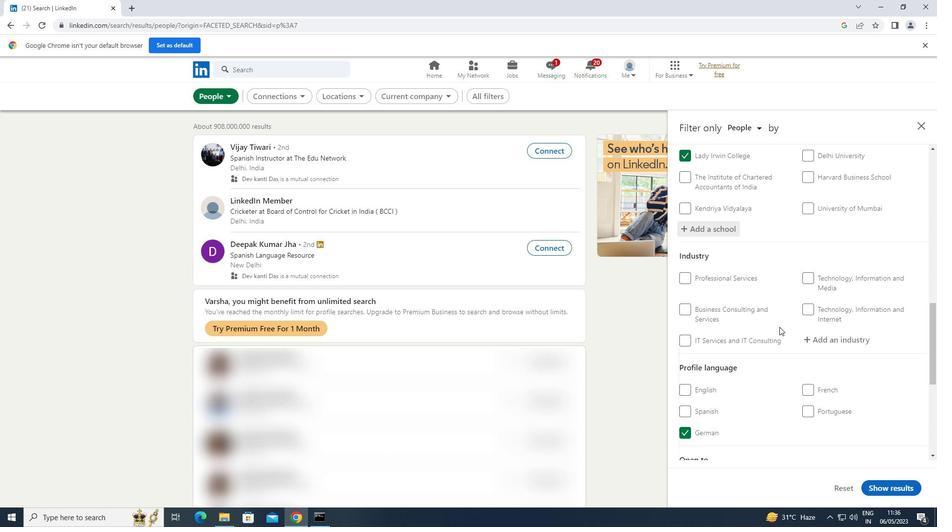 
Action: Mouse scrolled (779, 326) with delta (0, 0)
Screenshot: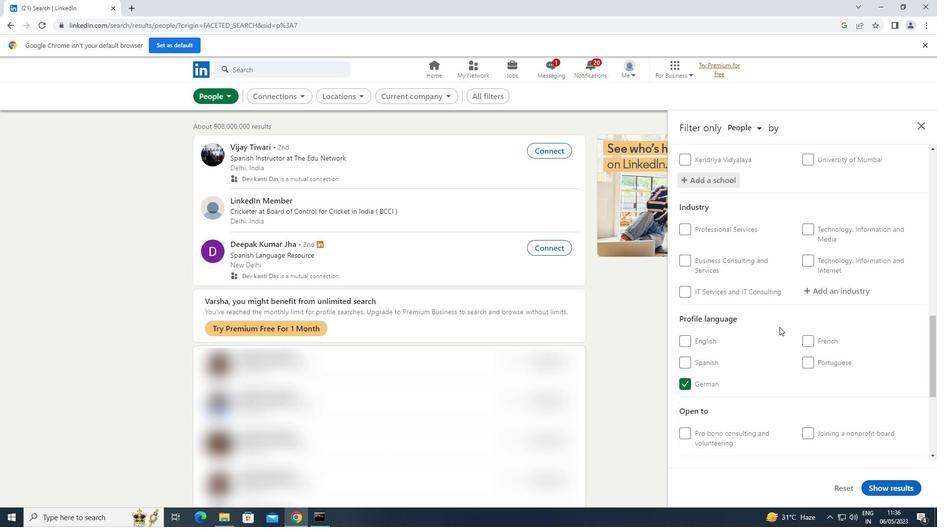 
Action: Mouse moved to (852, 245)
Screenshot: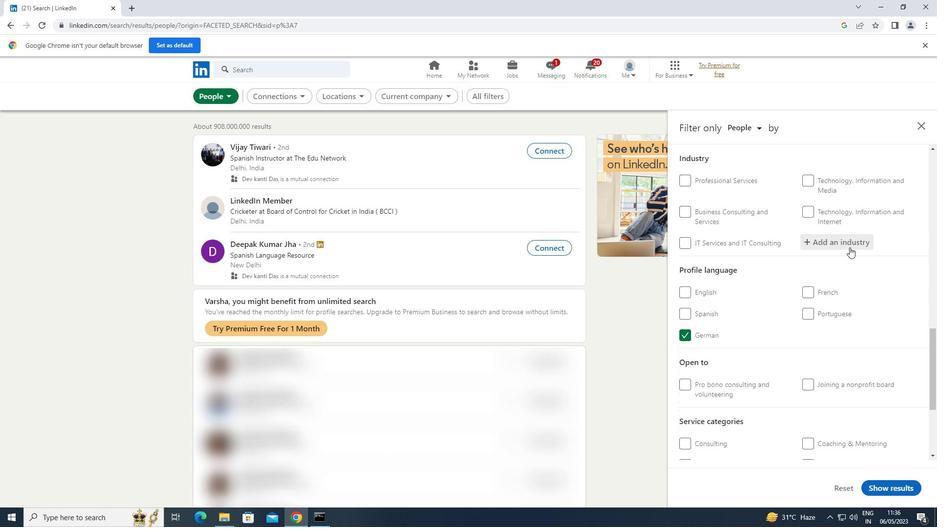 
Action: Mouse pressed left at (852, 245)
Screenshot: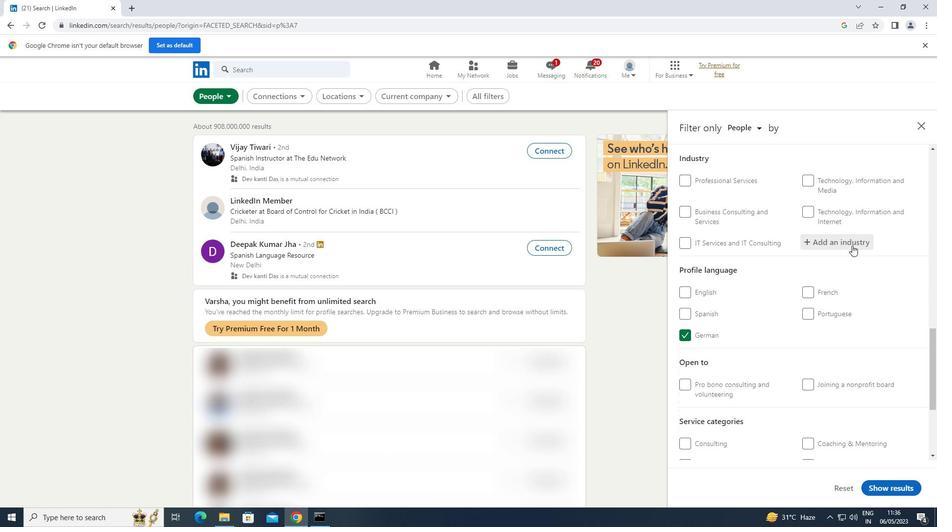 
Action: Key pressed <Key.shift>STEAM<Key.space>
Screenshot: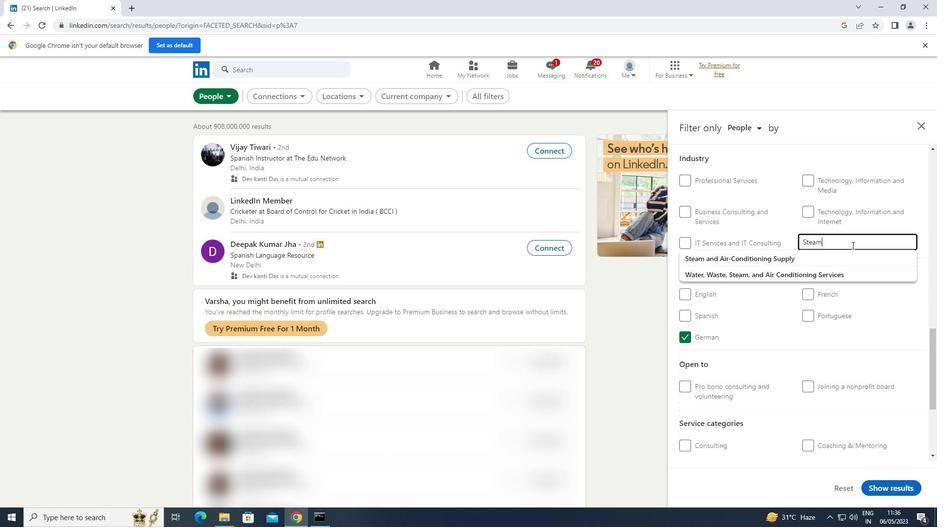
Action: Mouse moved to (820, 261)
Screenshot: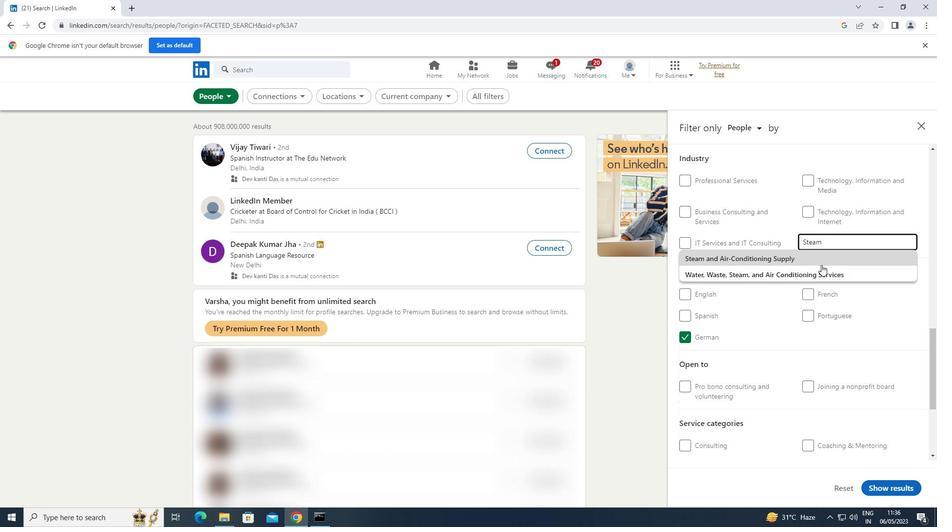 
Action: Mouse pressed left at (820, 261)
Screenshot: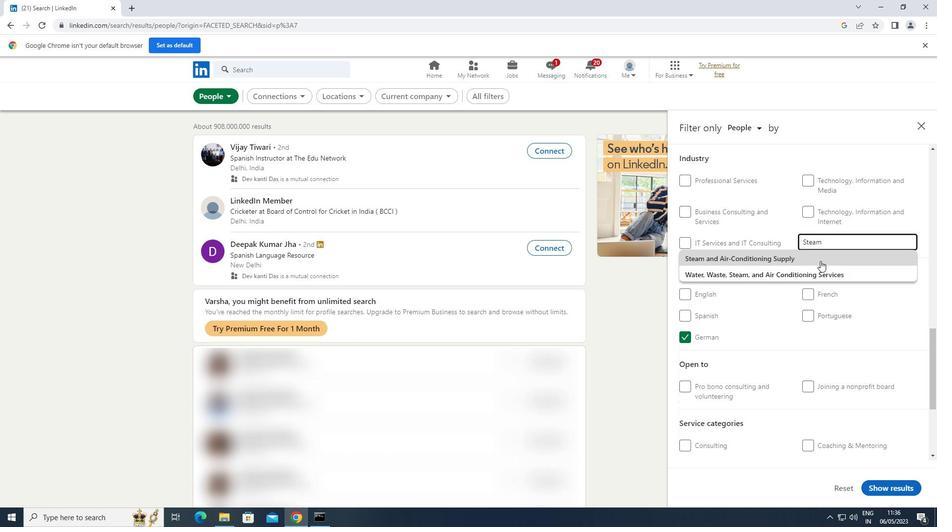 
Action: Mouse moved to (833, 270)
Screenshot: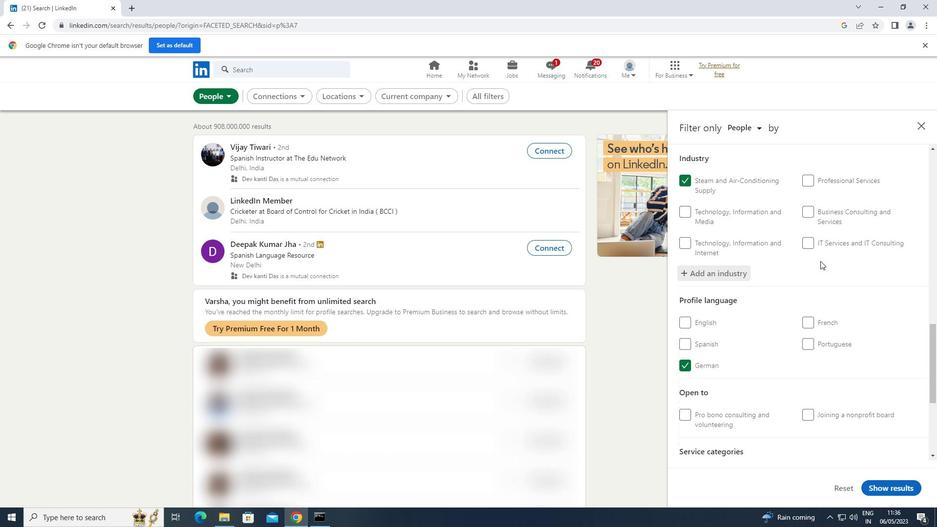 
Action: Mouse scrolled (833, 270) with delta (0, 0)
Screenshot: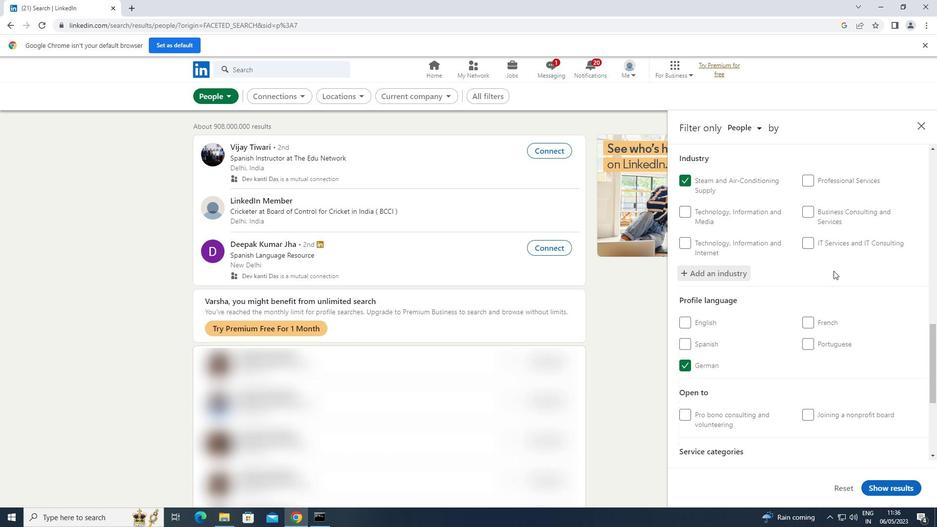 
Action: Mouse scrolled (833, 270) with delta (0, 0)
Screenshot: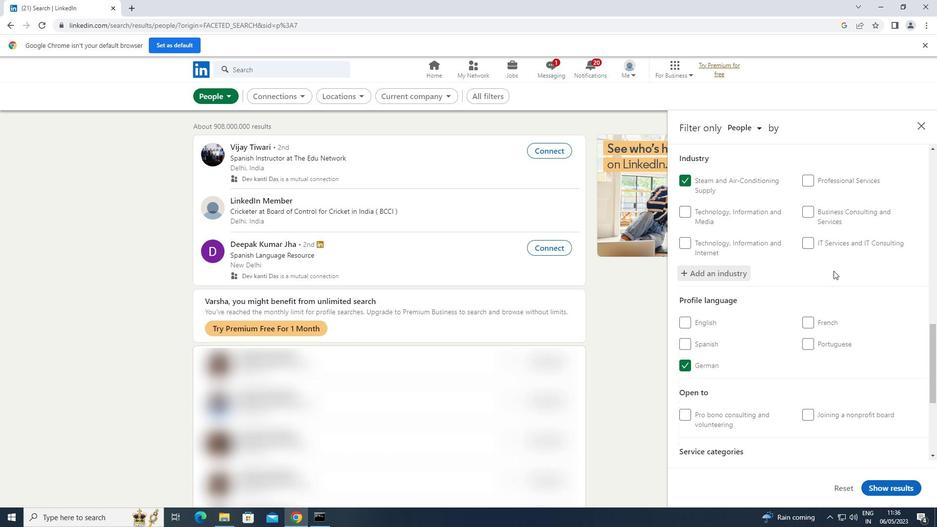 
Action: Mouse scrolled (833, 270) with delta (0, 0)
Screenshot: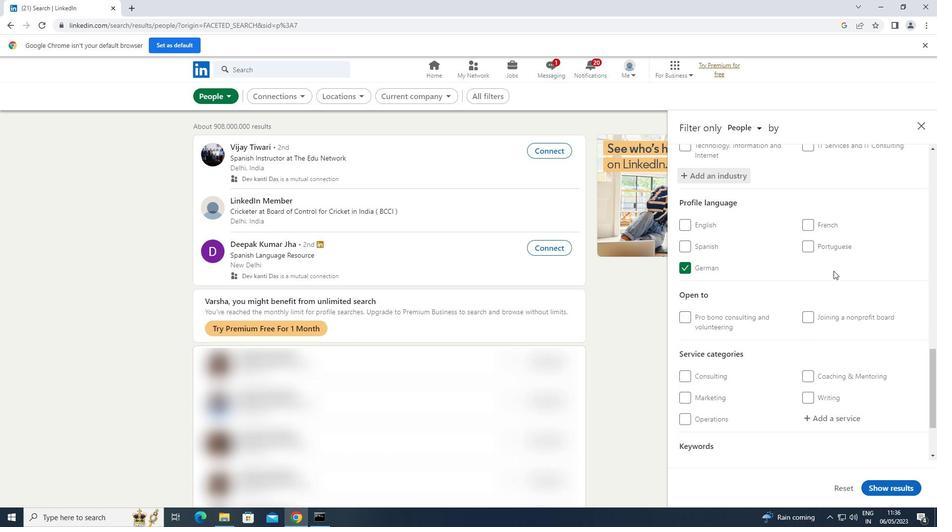 
Action: Mouse scrolled (833, 270) with delta (0, 0)
Screenshot: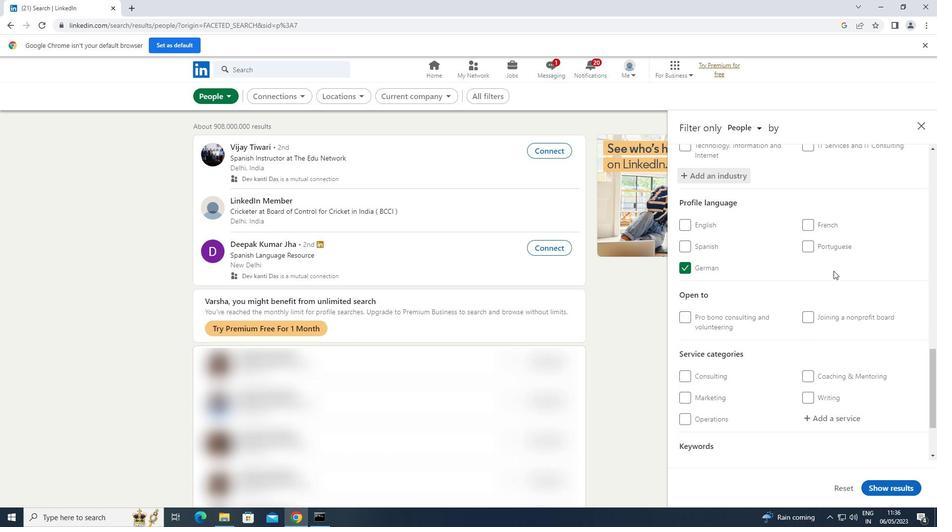 
Action: Mouse moved to (838, 318)
Screenshot: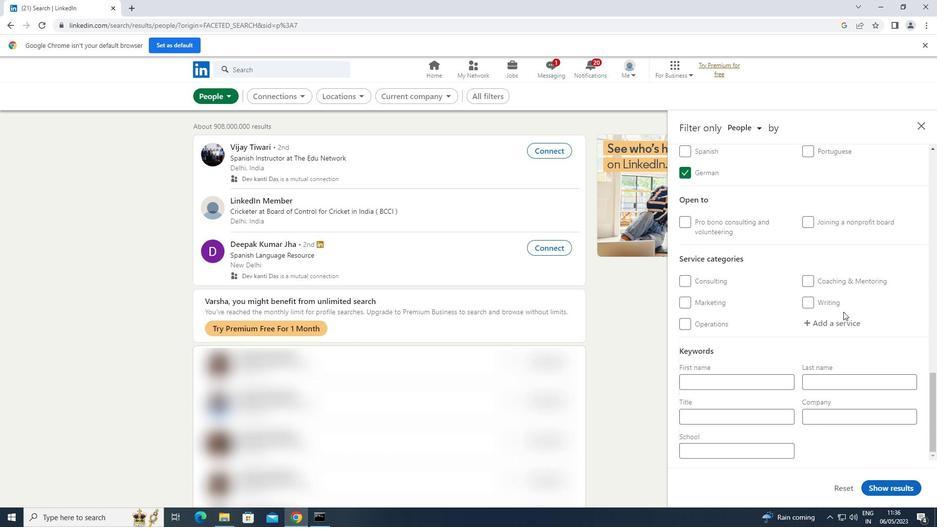
Action: Mouse pressed left at (838, 318)
Screenshot: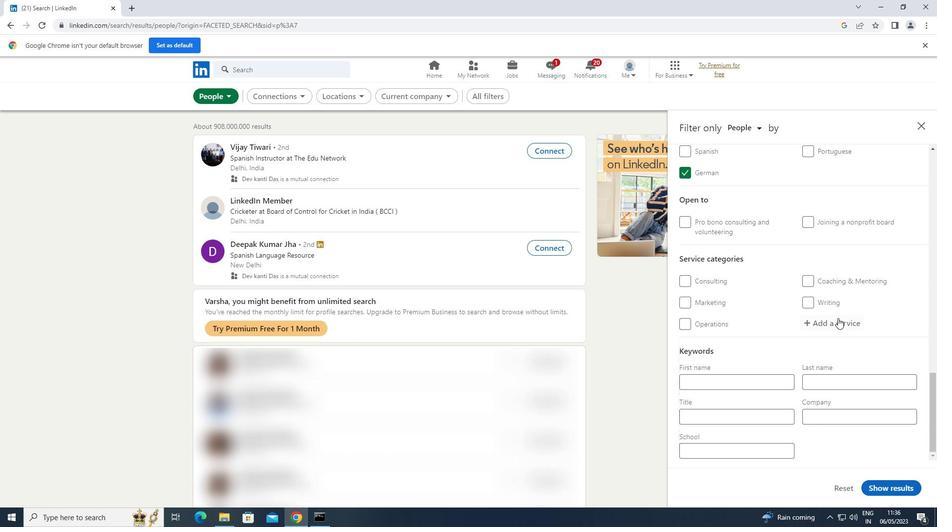 
Action: Key pressed <Key.shift>HEALTHCARE
Screenshot: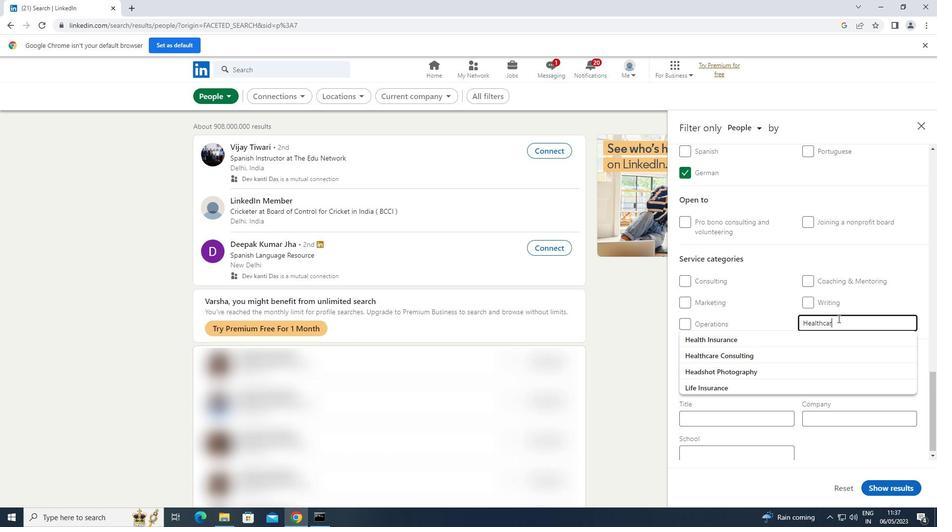 
Action: Mouse moved to (752, 334)
Screenshot: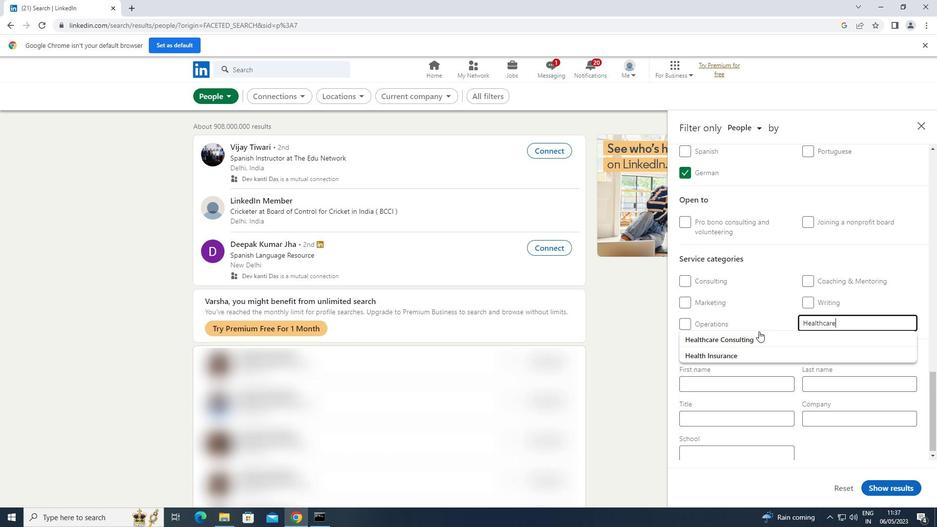 
Action: Mouse pressed left at (752, 334)
Screenshot: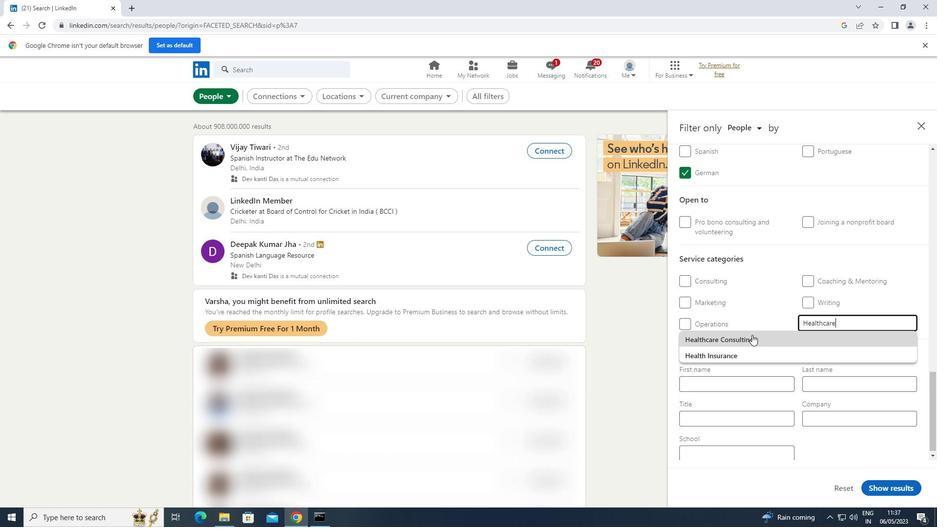 
Action: Mouse moved to (751, 334)
Screenshot: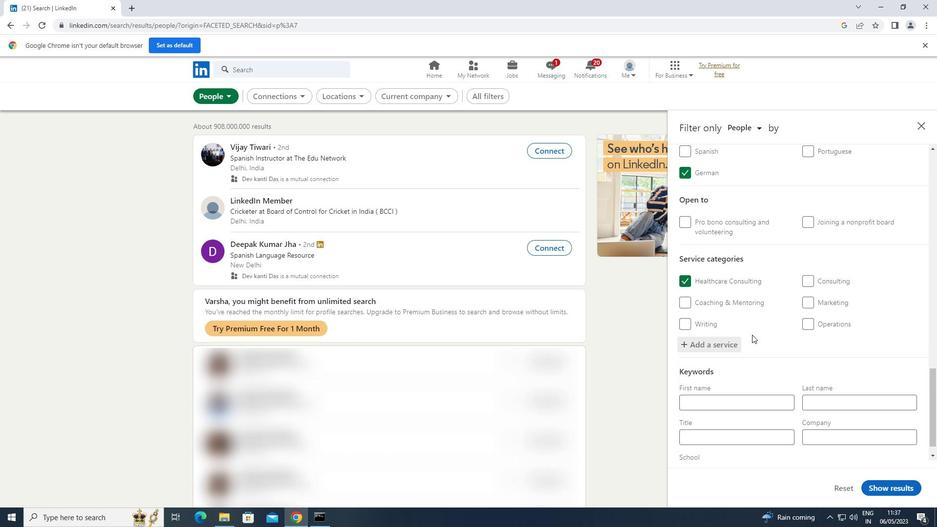 
Action: Mouse scrolled (751, 334) with delta (0, 0)
Screenshot: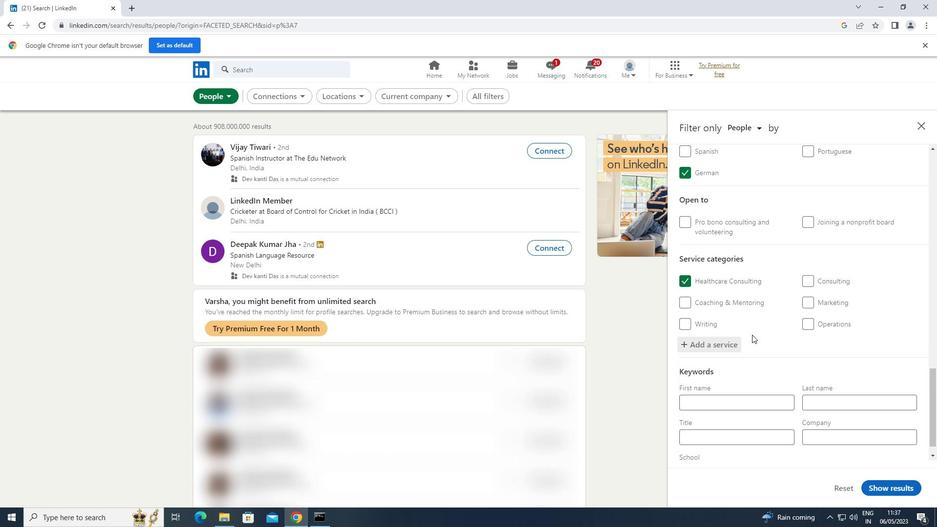 
Action: Mouse scrolled (751, 334) with delta (0, 0)
Screenshot: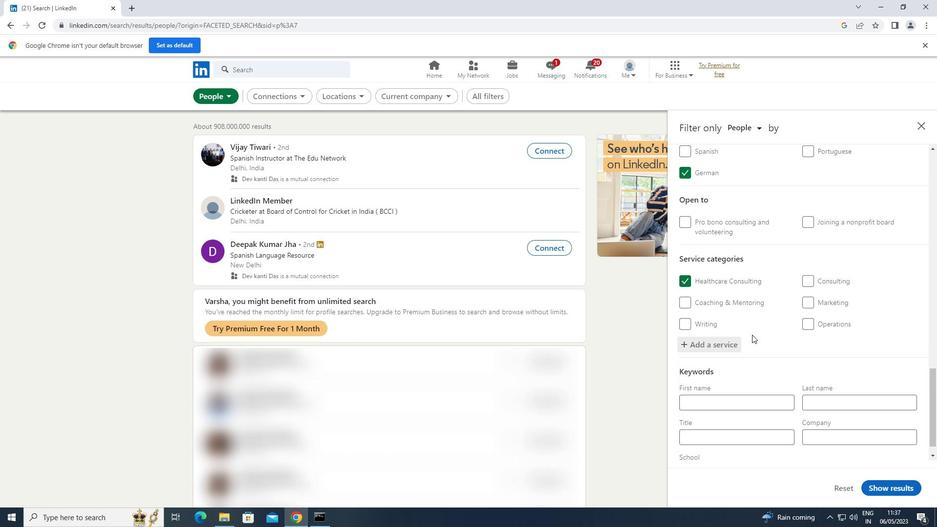 
Action: Mouse scrolled (751, 334) with delta (0, 0)
Screenshot: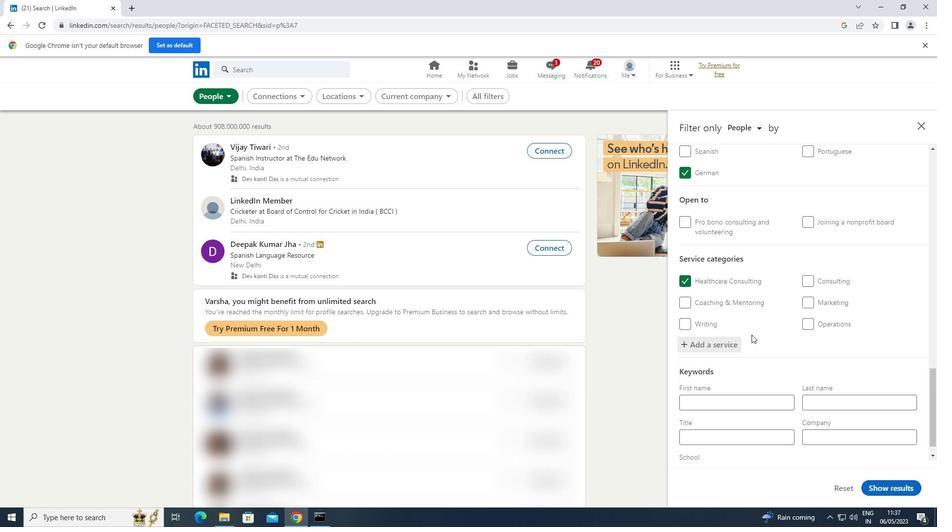 
Action: Mouse scrolled (751, 334) with delta (0, 0)
Screenshot: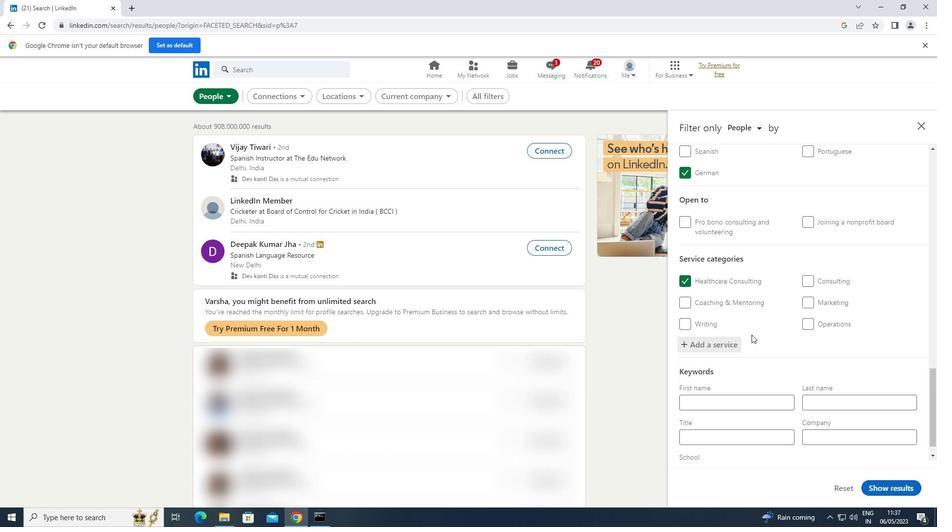 
Action: Mouse scrolled (751, 334) with delta (0, 0)
Screenshot: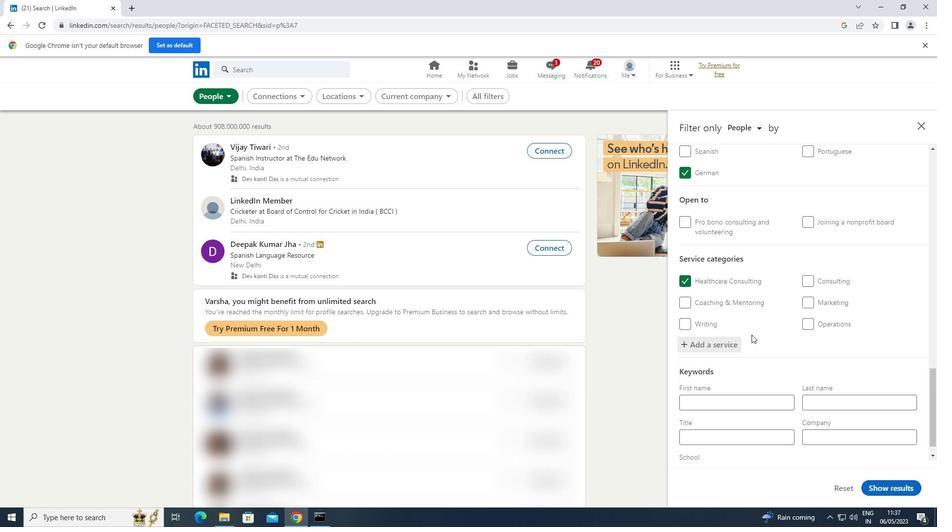 
Action: Mouse scrolled (751, 334) with delta (0, 0)
Screenshot: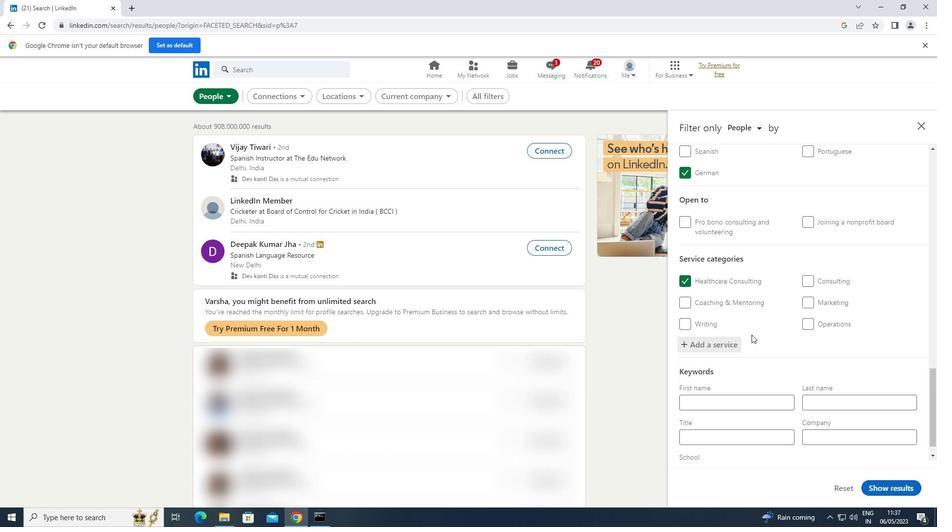 
Action: Mouse moved to (715, 414)
Screenshot: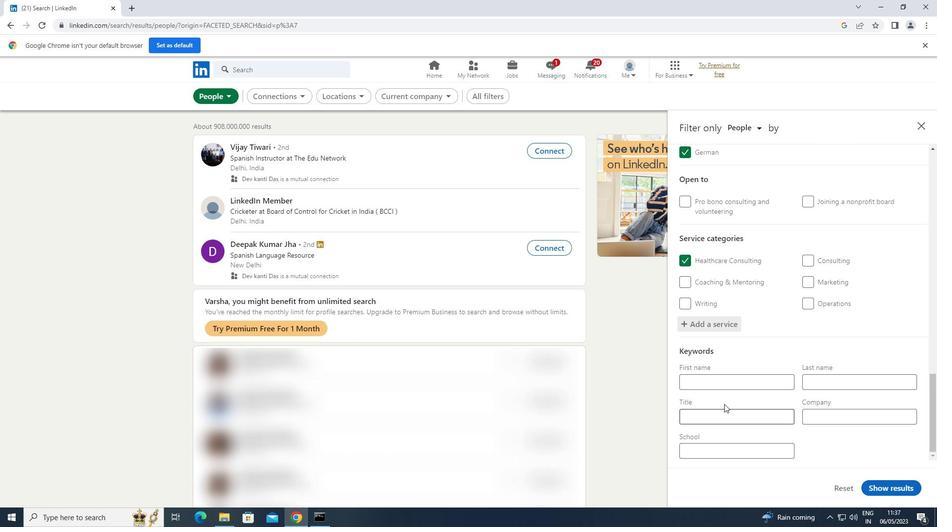 
Action: Mouse pressed left at (715, 414)
Screenshot: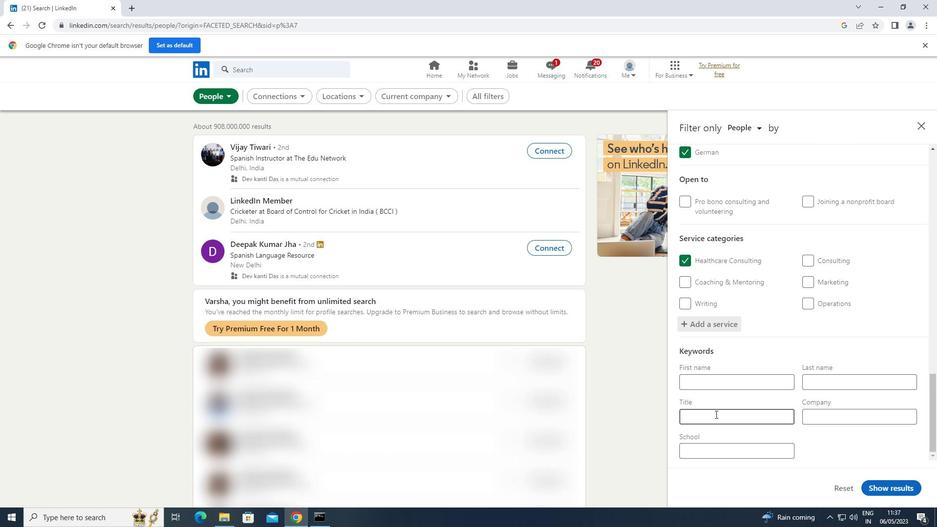 
Action: Key pressed <Key.shift>TRAVEL<Key.space><Key.shift>WRITER
Screenshot: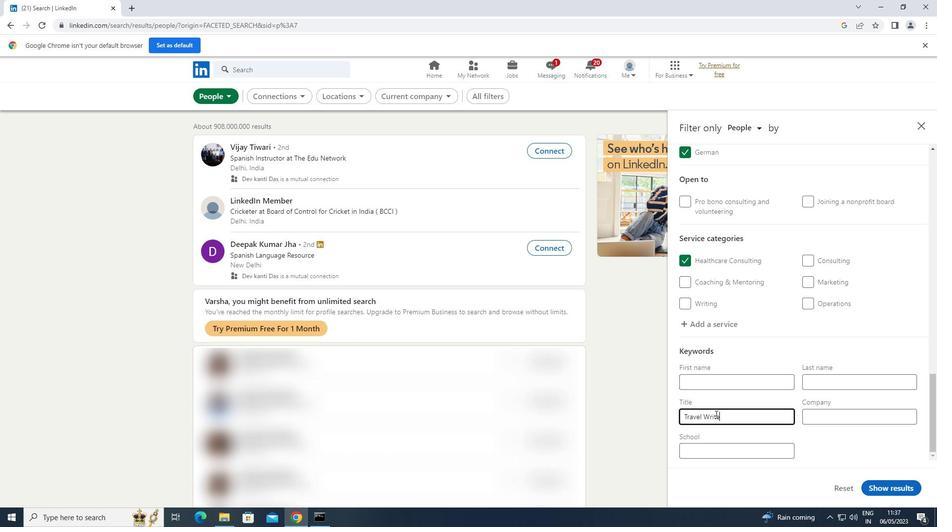 
Action: Mouse moved to (885, 487)
Screenshot: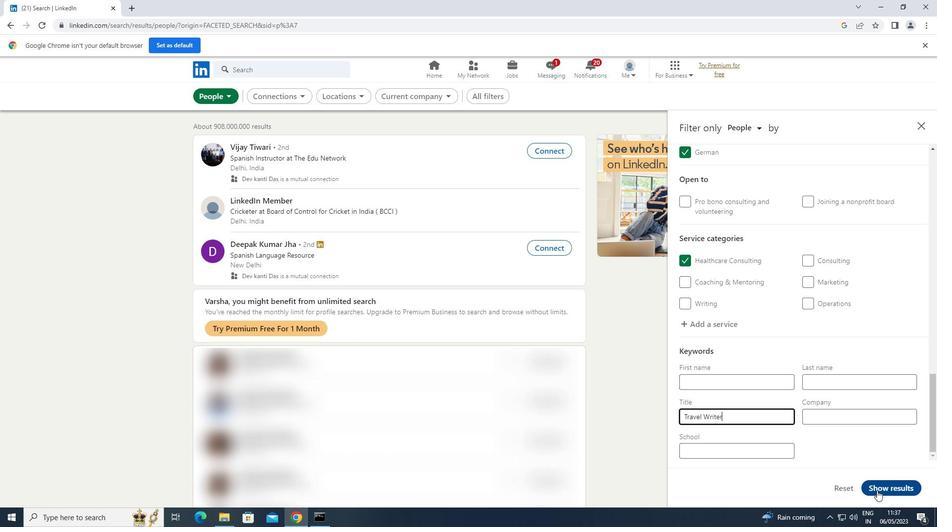 
Action: Mouse pressed left at (885, 487)
Screenshot: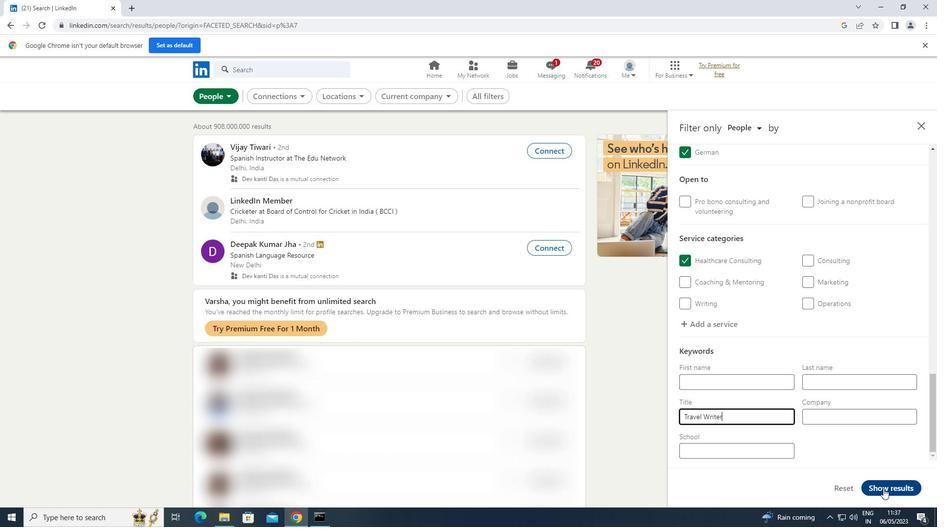 
Action: Mouse moved to (885, 487)
Screenshot: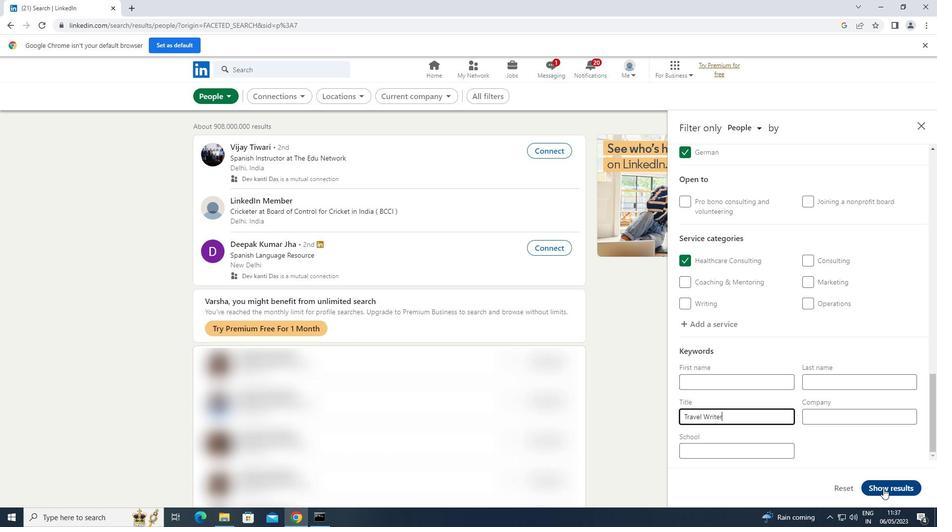 
